 Task: For heading Calibri with Bold.  font size for heading24,  'Change the font style of data to'Bell MT.  and font size to 16,  Change the alignment of both headline & data to Align middle & Align Center.  In the sheet   Excelerate Sales book
Action: Mouse moved to (86, 200)
Screenshot: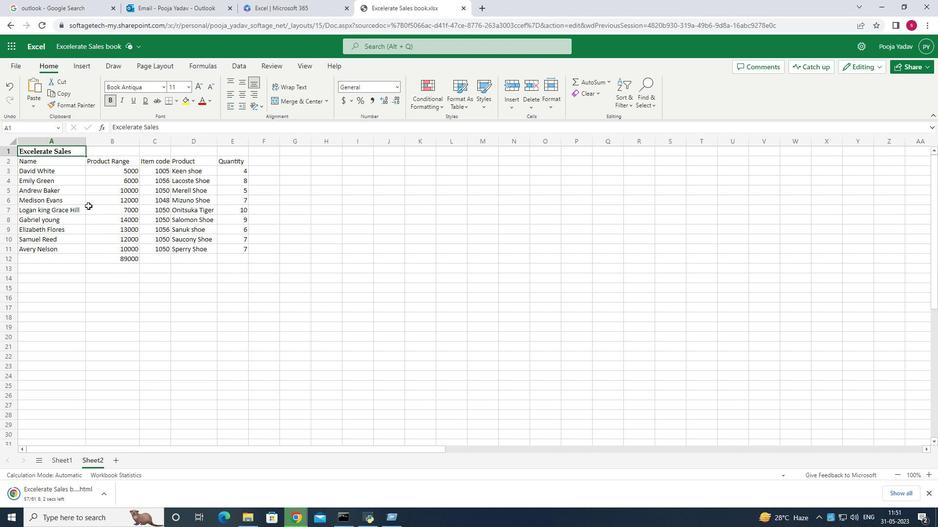 
Action: Mouse pressed left at (86, 200)
Screenshot: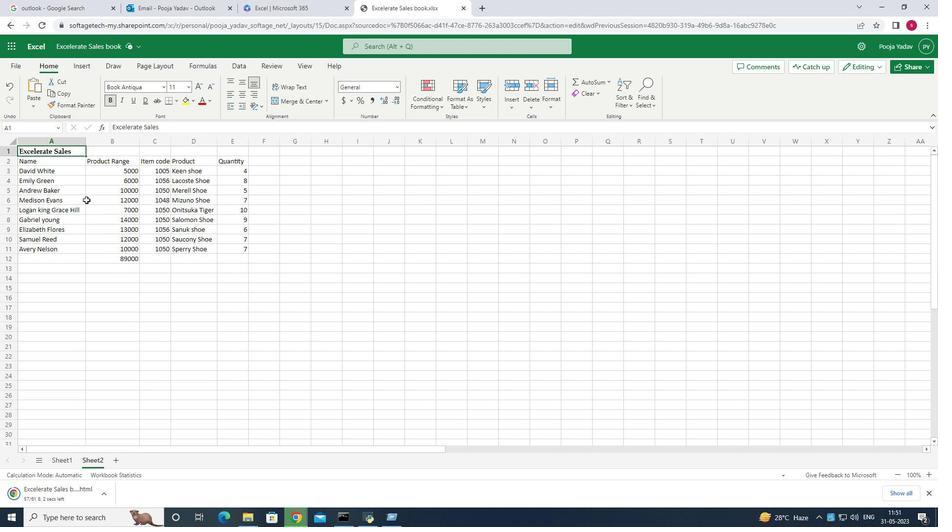 
Action: Mouse moved to (62, 154)
Screenshot: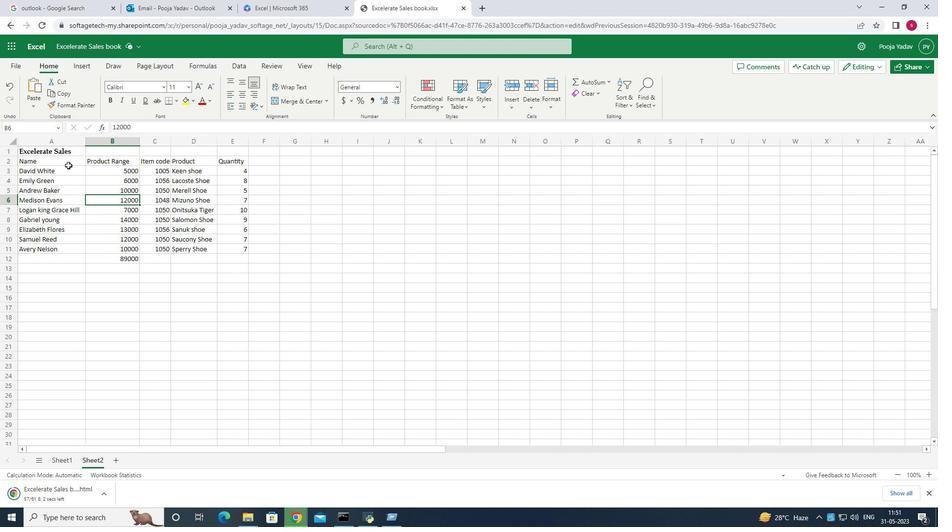 
Action: Mouse pressed left at (62, 154)
Screenshot: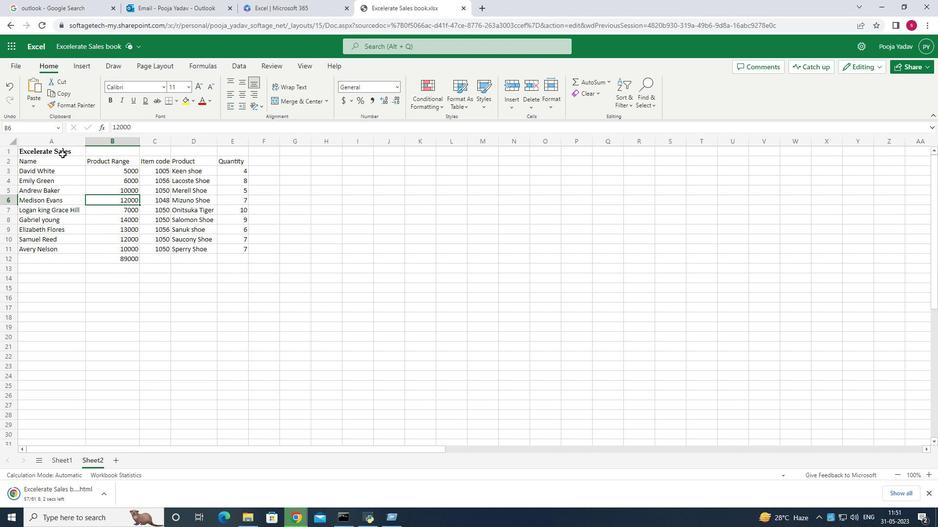 
Action: Mouse moved to (163, 87)
Screenshot: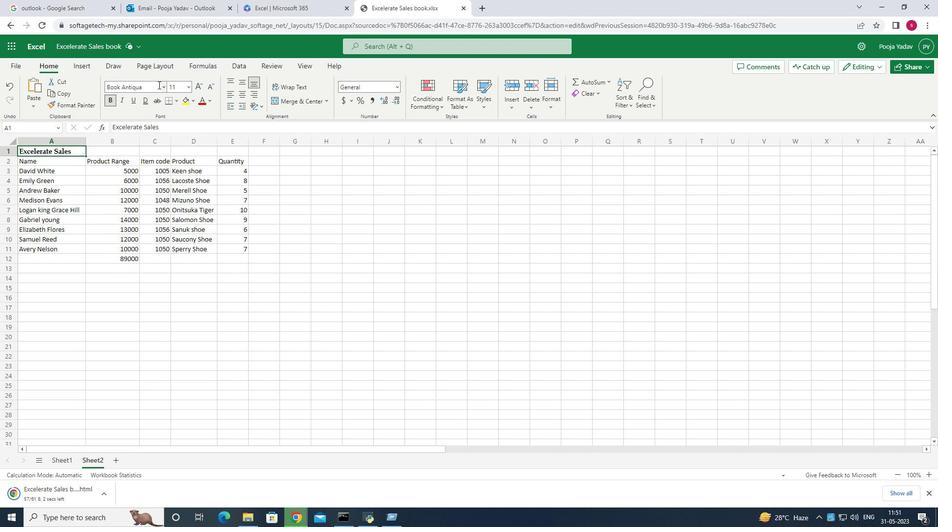 
Action: Mouse pressed left at (163, 87)
Screenshot: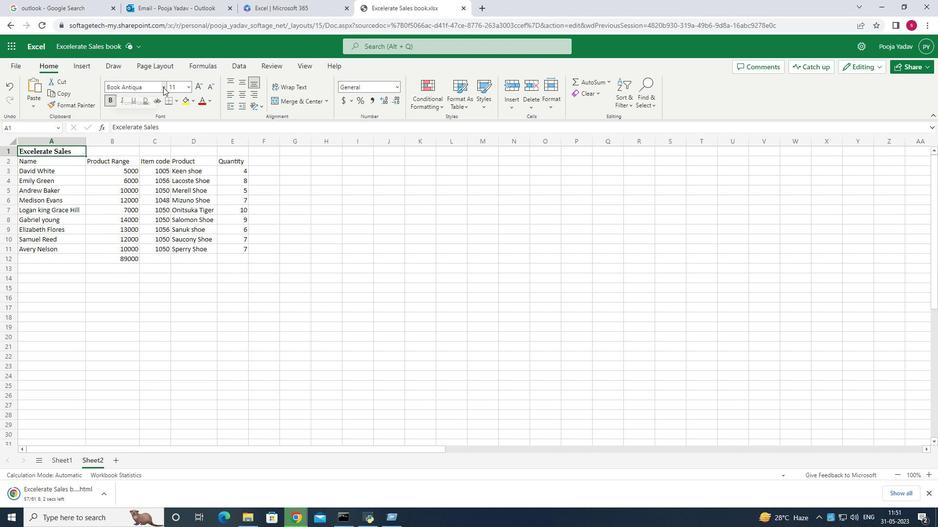 
Action: Mouse moved to (148, 183)
Screenshot: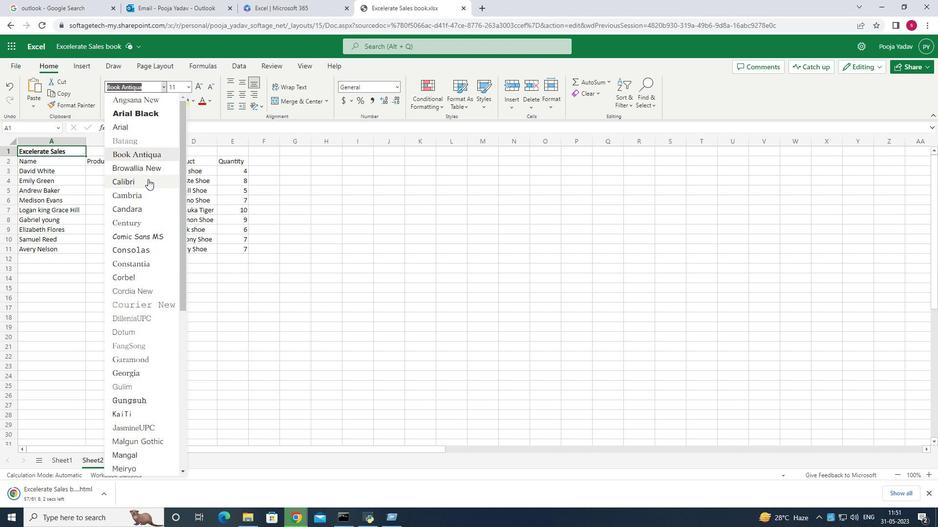 
Action: Mouse pressed left at (148, 183)
Screenshot: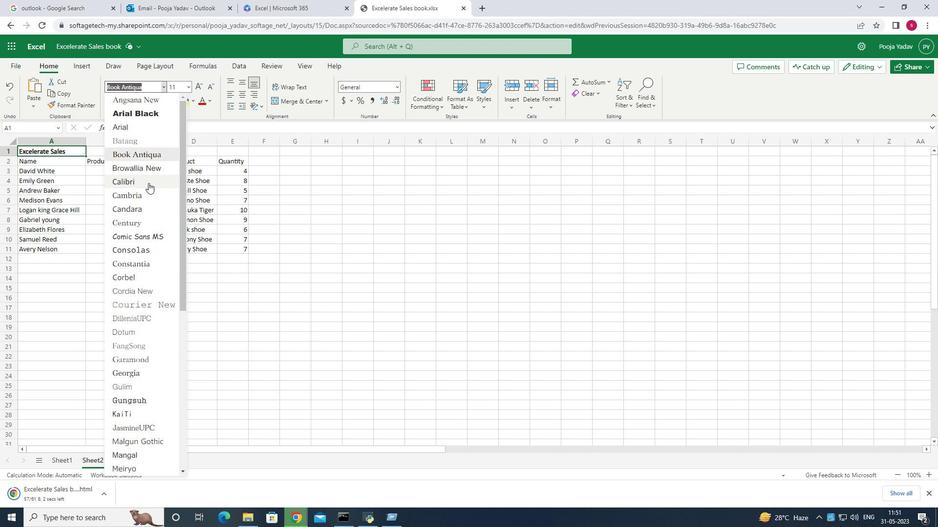 
Action: Mouse moved to (161, 86)
Screenshot: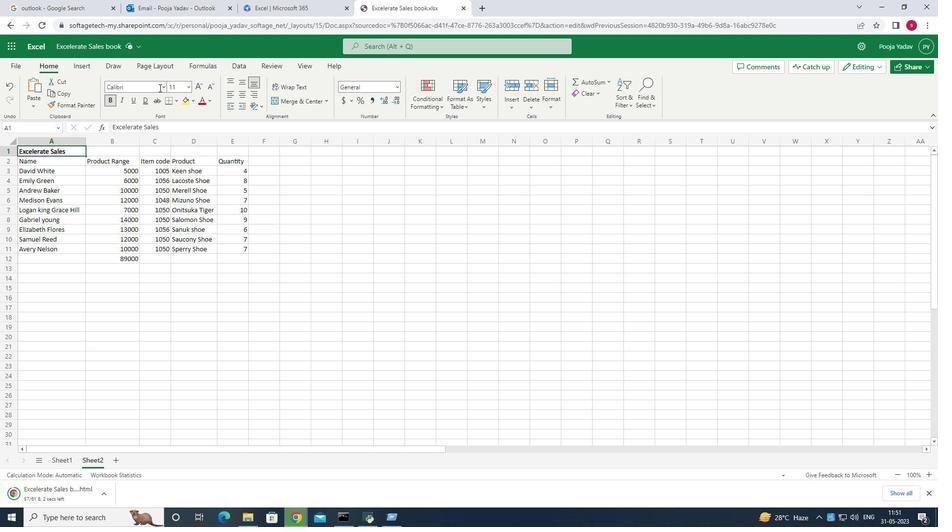 
Action: Mouse pressed left at (161, 86)
Screenshot: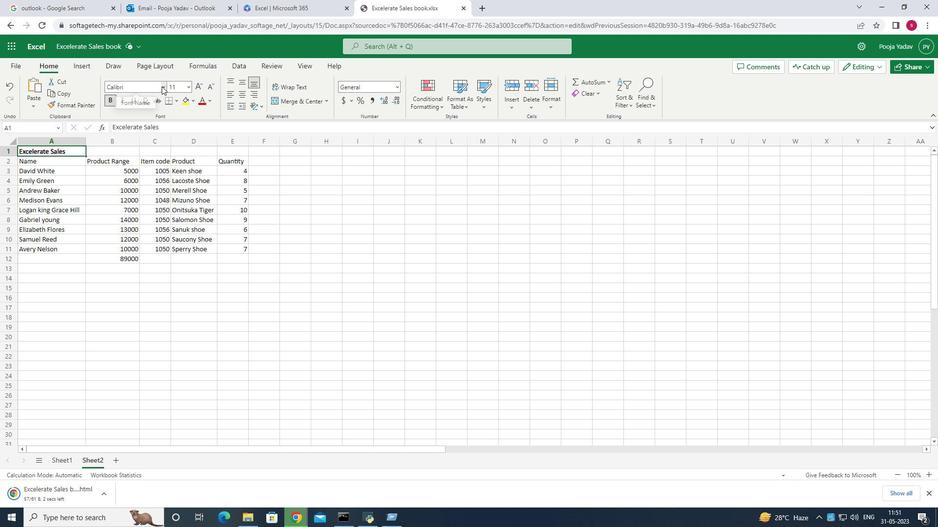 
Action: Mouse moved to (151, 177)
Screenshot: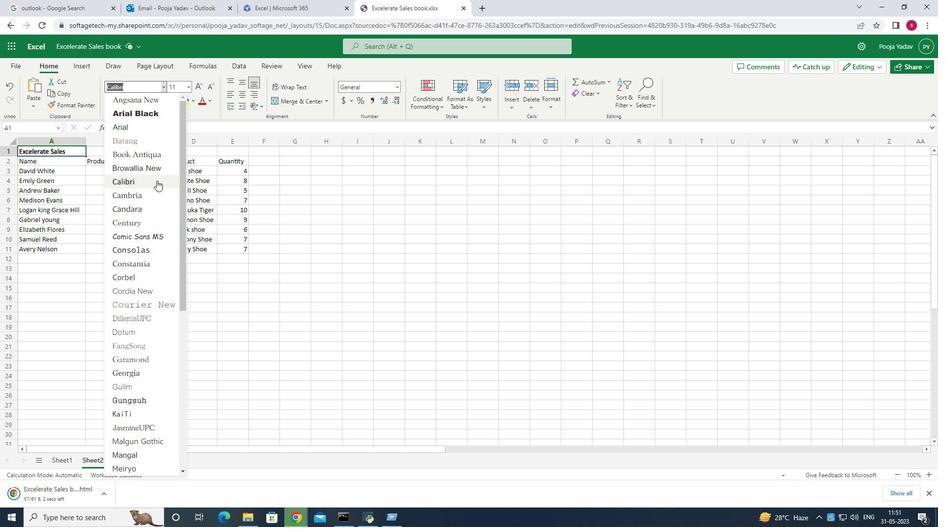 
Action: Mouse pressed left at (151, 177)
Screenshot: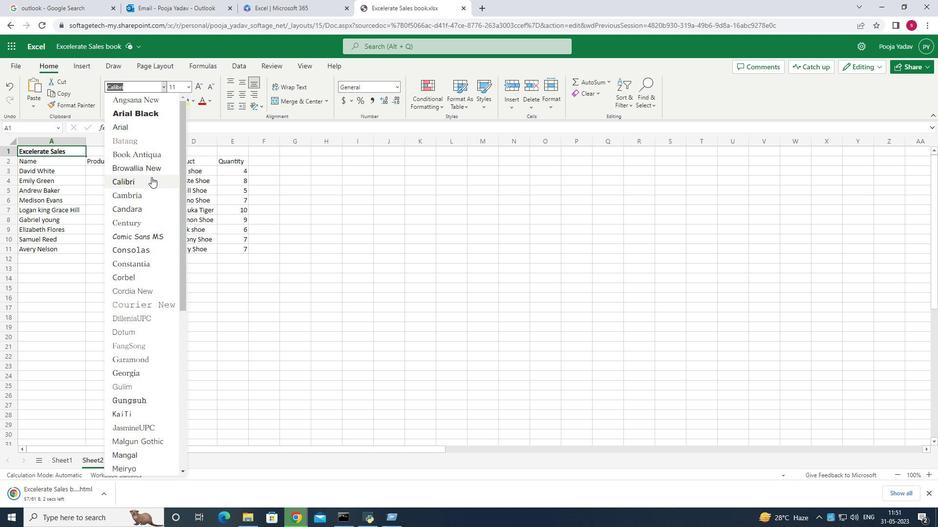 
Action: Mouse pressed left at (151, 177)
Screenshot: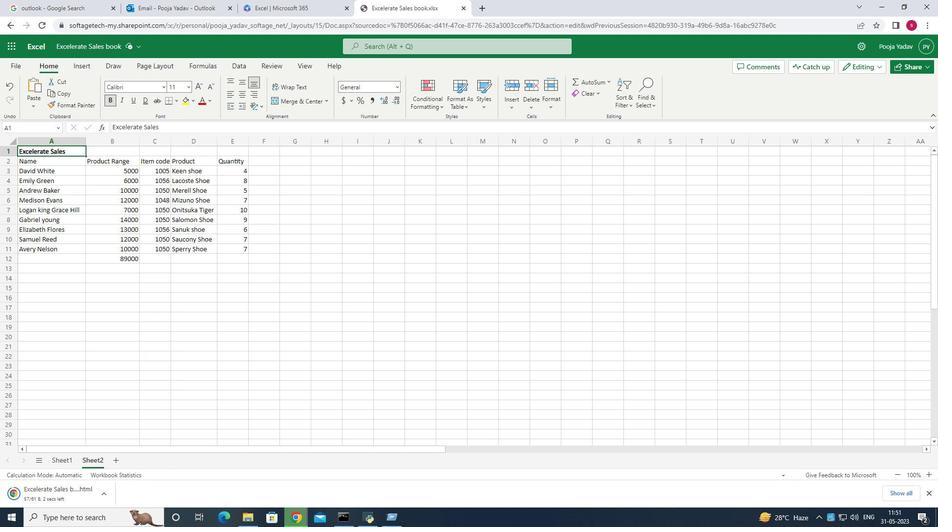 
Action: Mouse moved to (57, 162)
Screenshot: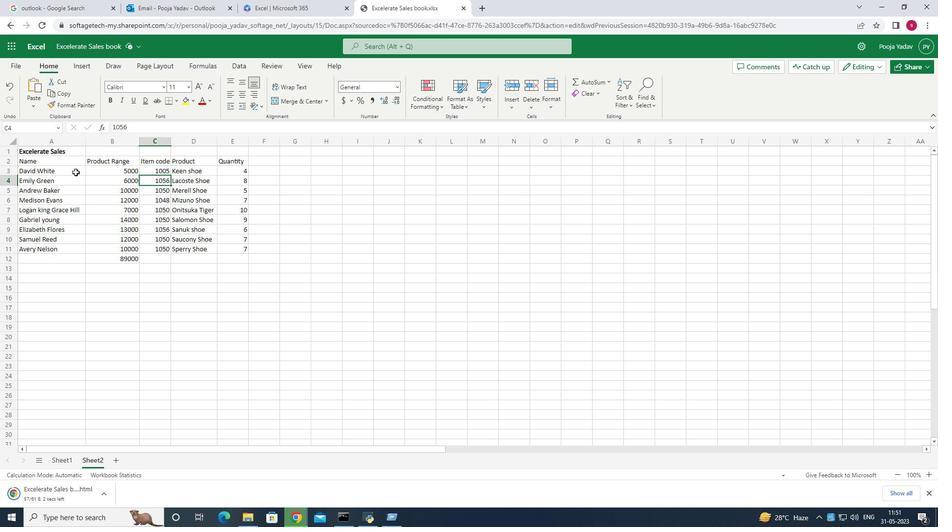 
Action: Mouse pressed left at (57, 162)
Screenshot: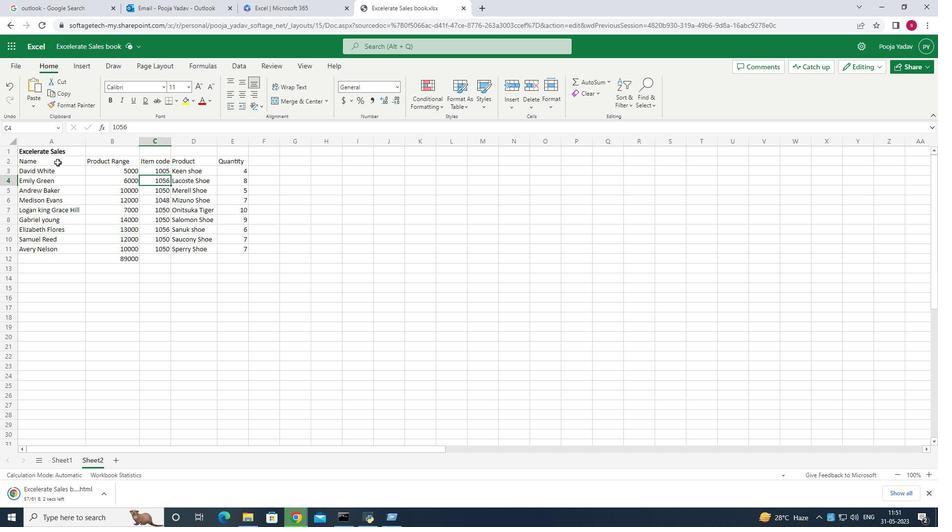 
Action: Mouse moved to (55, 165)
Screenshot: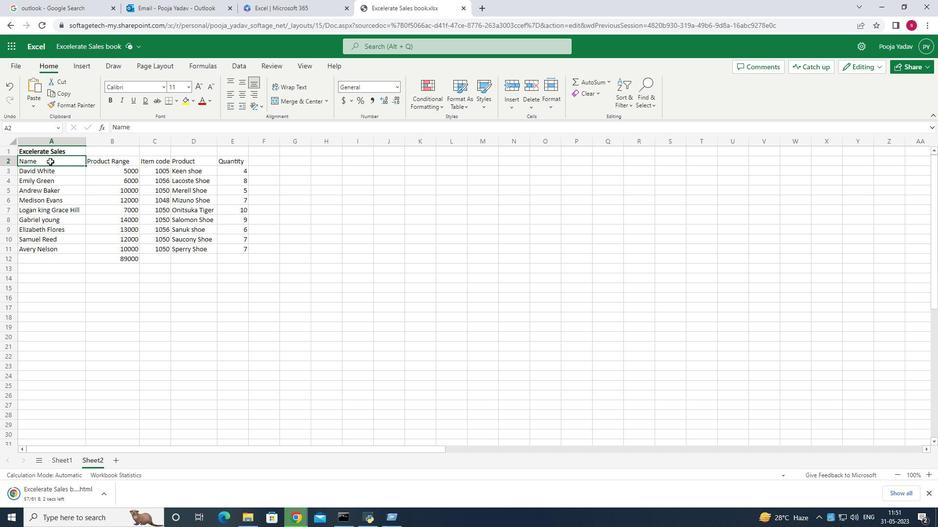 
Action: Mouse pressed left at (55, 165)
Screenshot: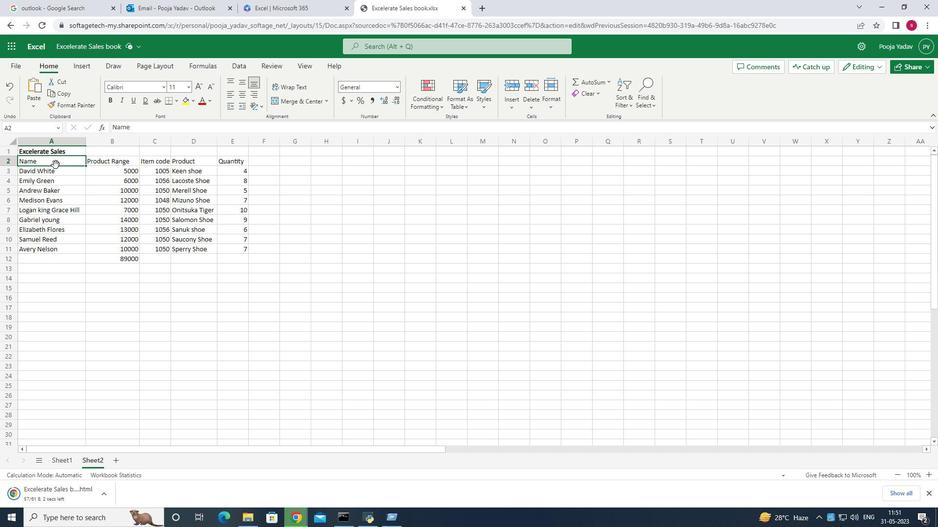 
Action: Mouse moved to (64, 148)
Screenshot: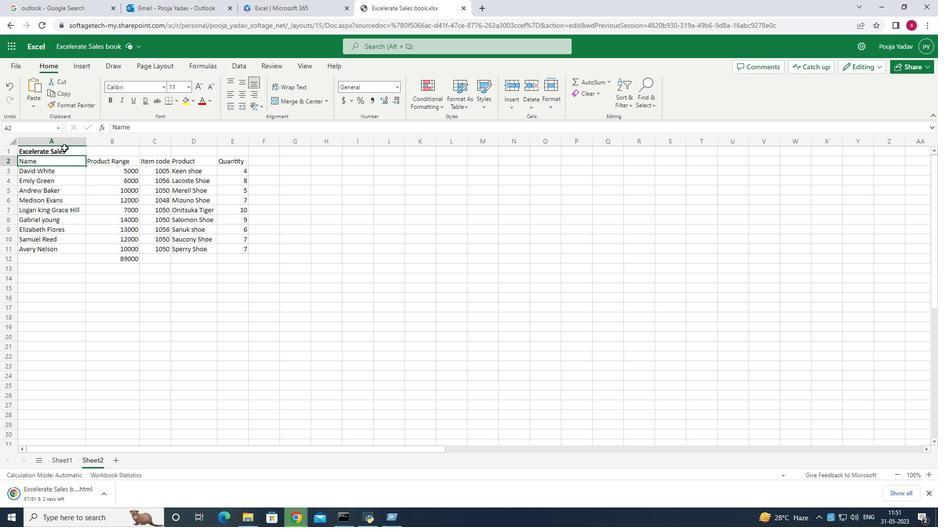 
Action: Mouse pressed left at (64, 148)
Screenshot: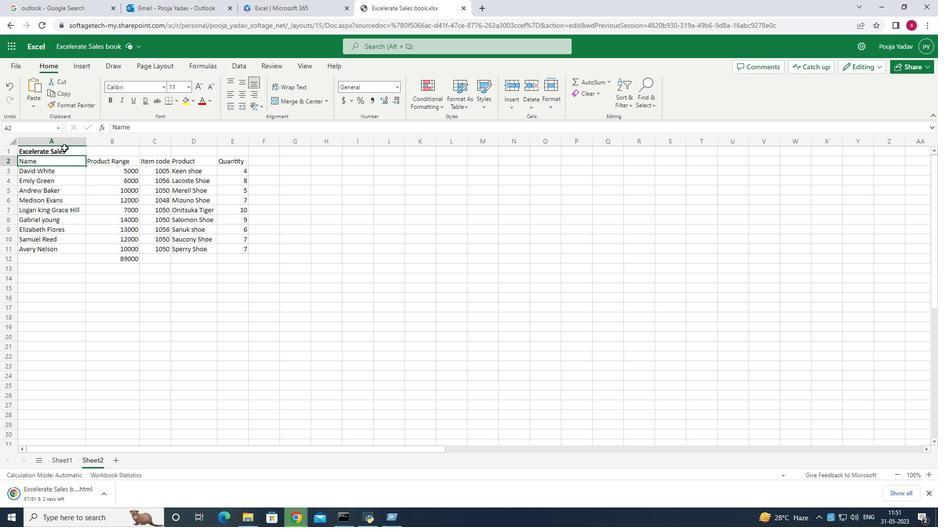 
Action: Mouse moved to (188, 89)
Screenshot: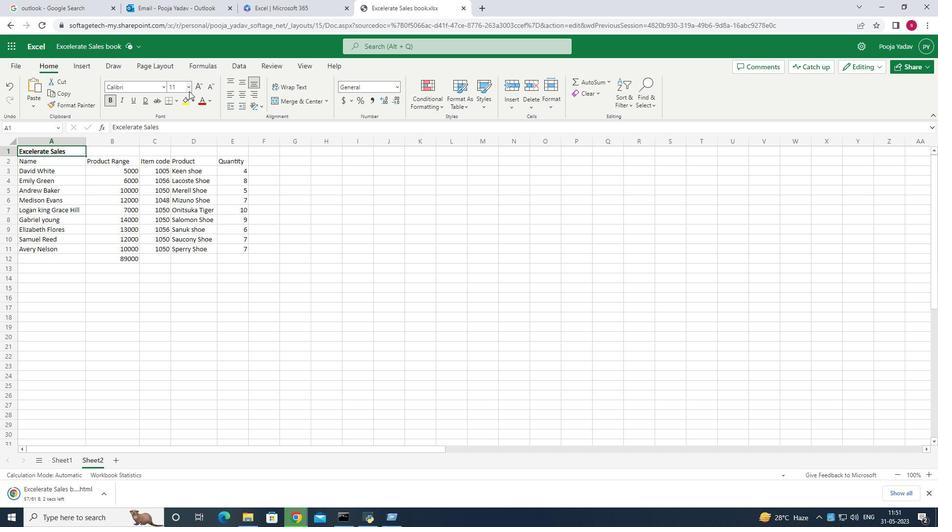 
Action: Mouse pressed left at (188, 89)
Screenshot: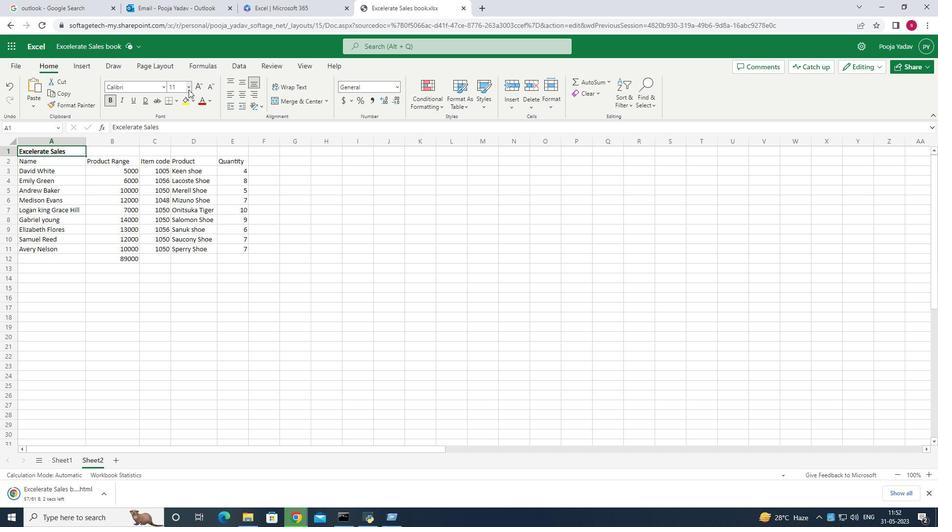 
Action: Mouse moved to (178, 218)
Screenshot: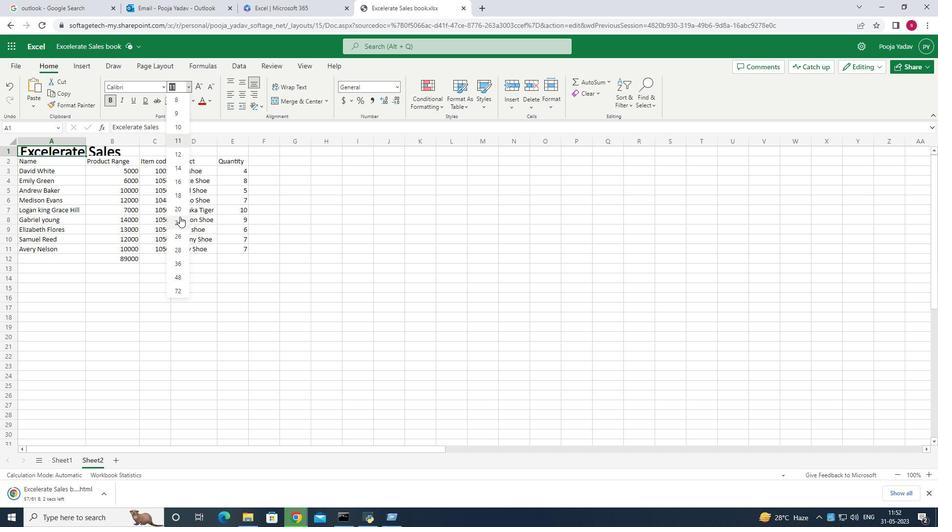 
Action: Mouse pressed left at (178, 218)
Screenshot: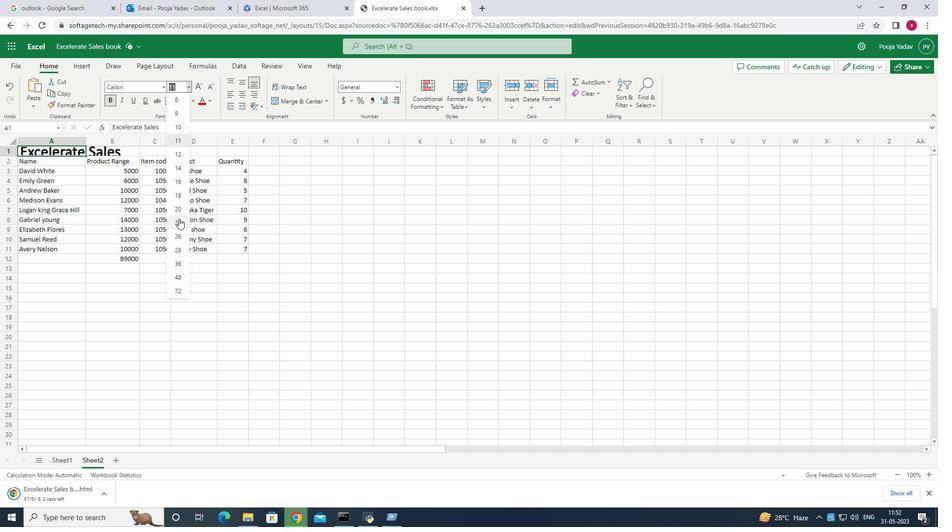 
Action: Mouse moved to (238, 92)
Screenshot: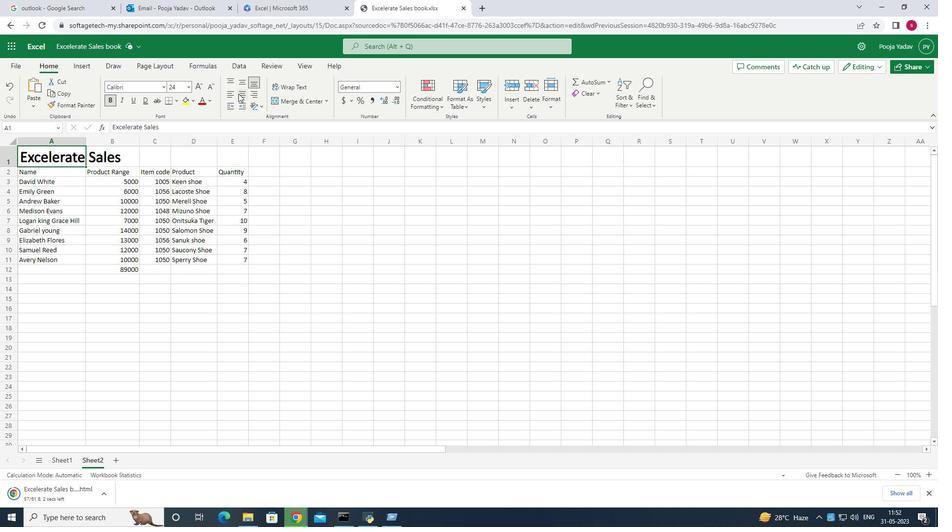 
Action: Mouse pressed left at (238, 92)
Screenshot: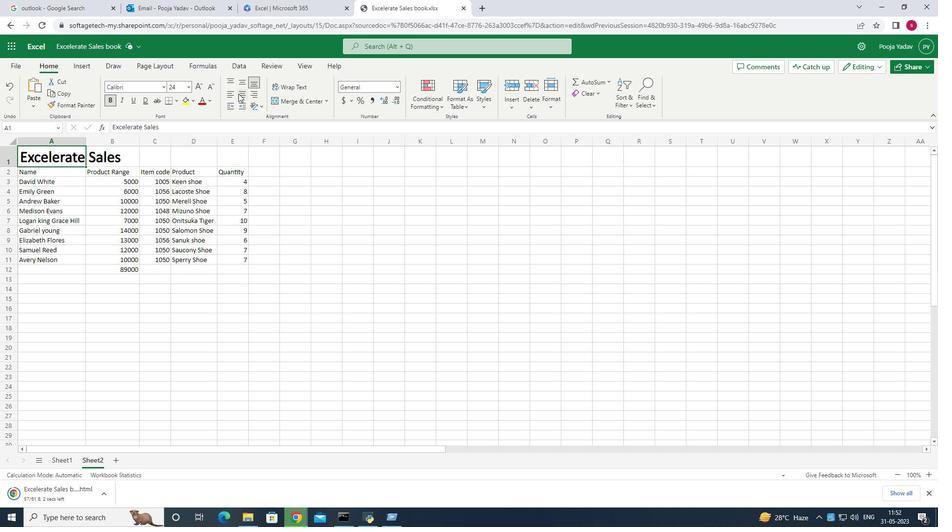 
Action: Mouse moved to (226, 94)
Screenshot: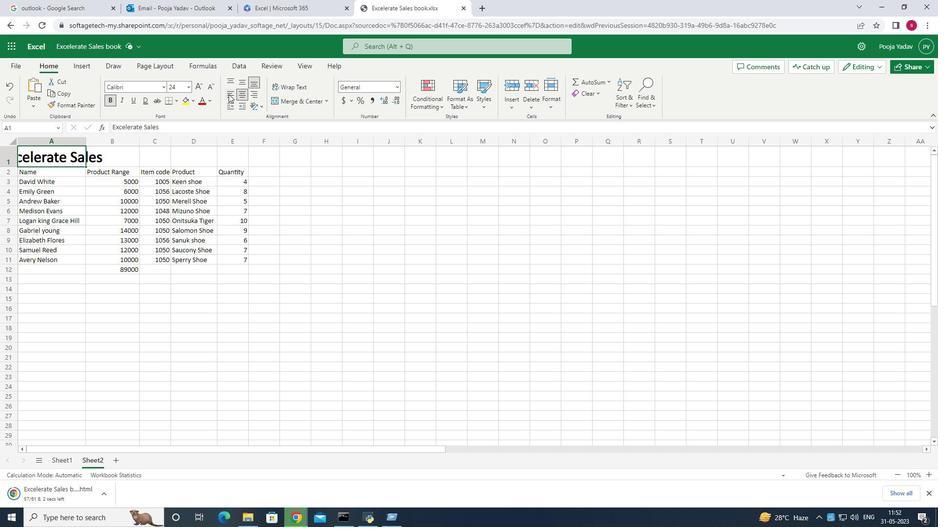 
Action: Mouse pressed left at (226, 94)
Screenshot: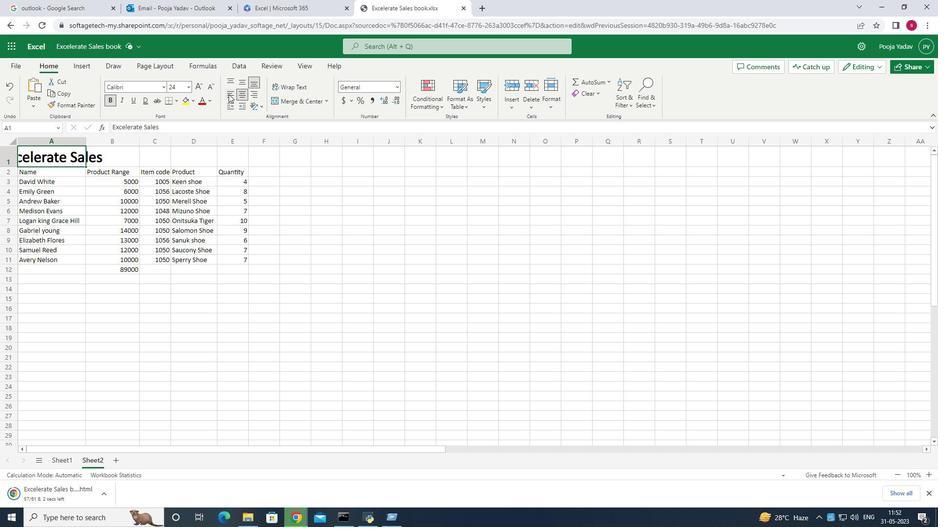 
Action: Mouse moved to (229, 106)
Screenshot: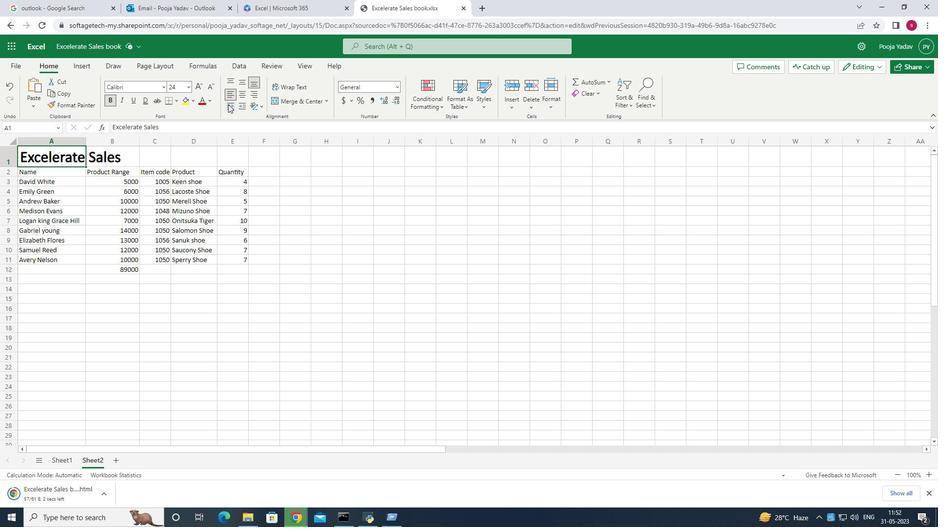 
Action: Mouse pressed left at (229, 106)
Screenshot: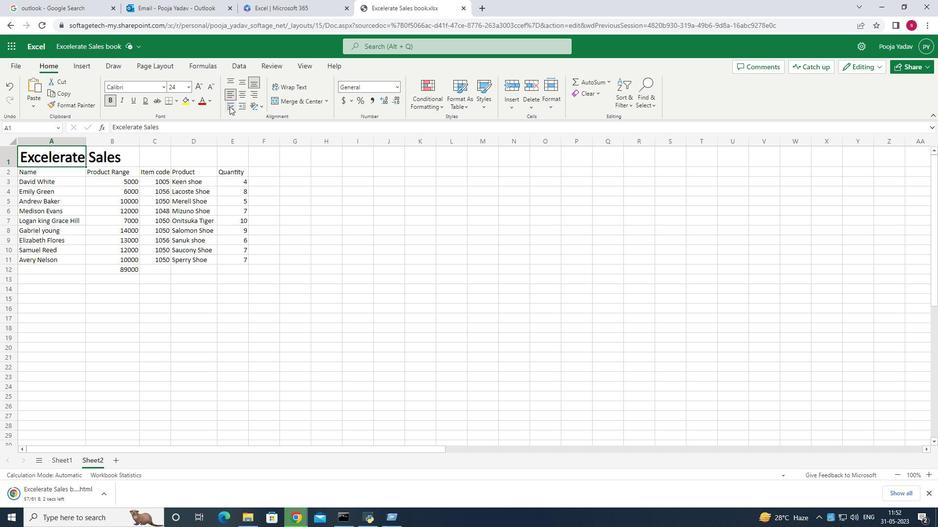 
Action: Mouse moved to (55, 173)
Screenshot: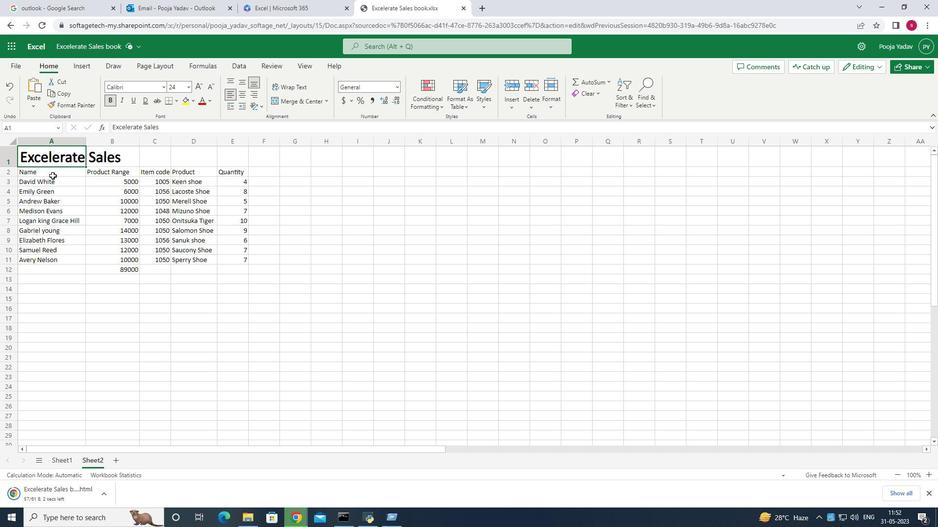
Action: Mouse pressed left at (55, 173)
Screenshot: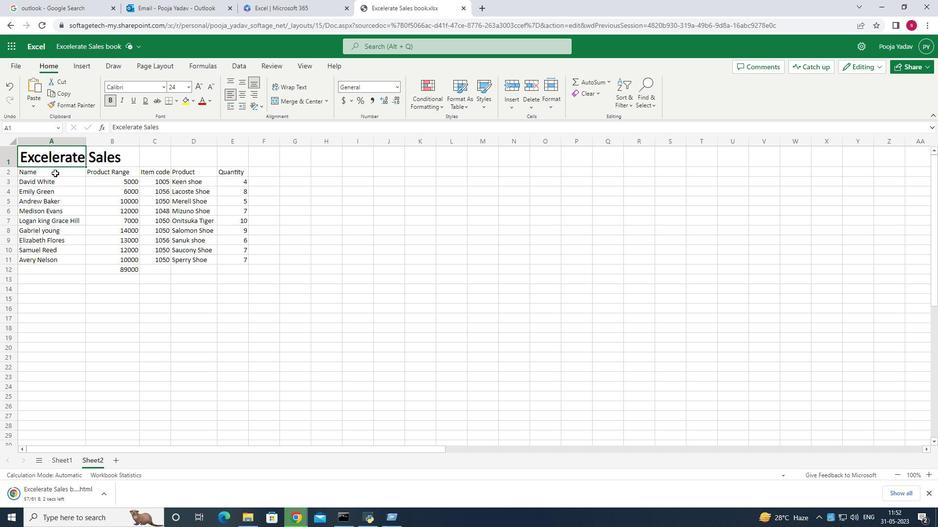 
Action: Mouse moved to (162, 88)
Screenshot: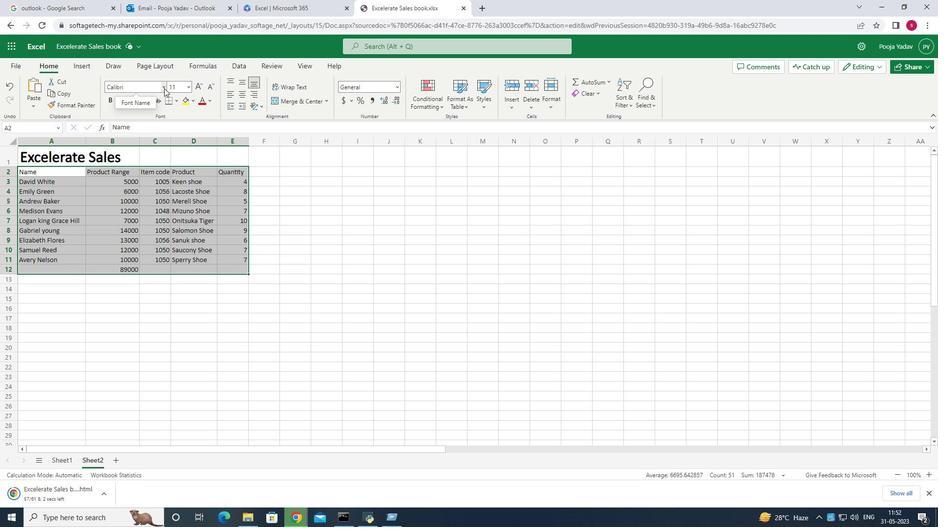 
Action: Mouse pressed left at (162, 88)
Screenshot: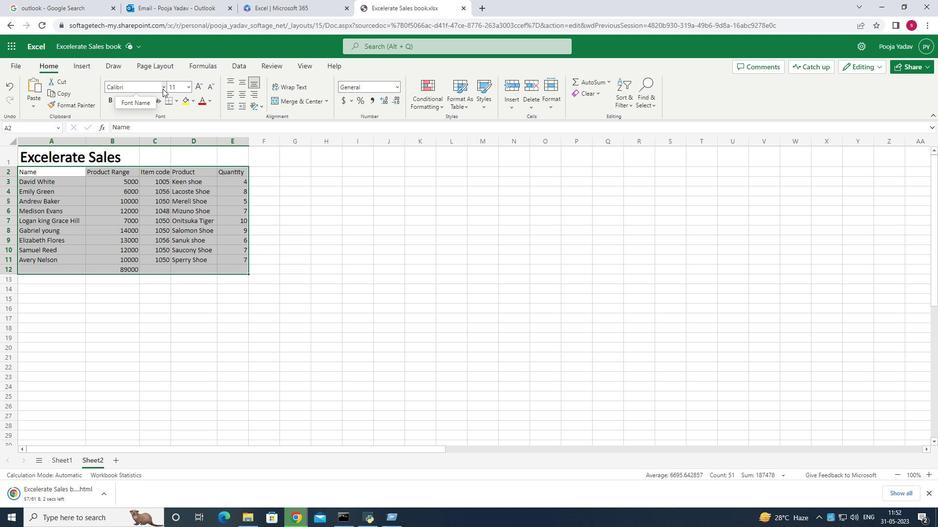 
Action: Mouse moved to (187, 90)
Screenshot: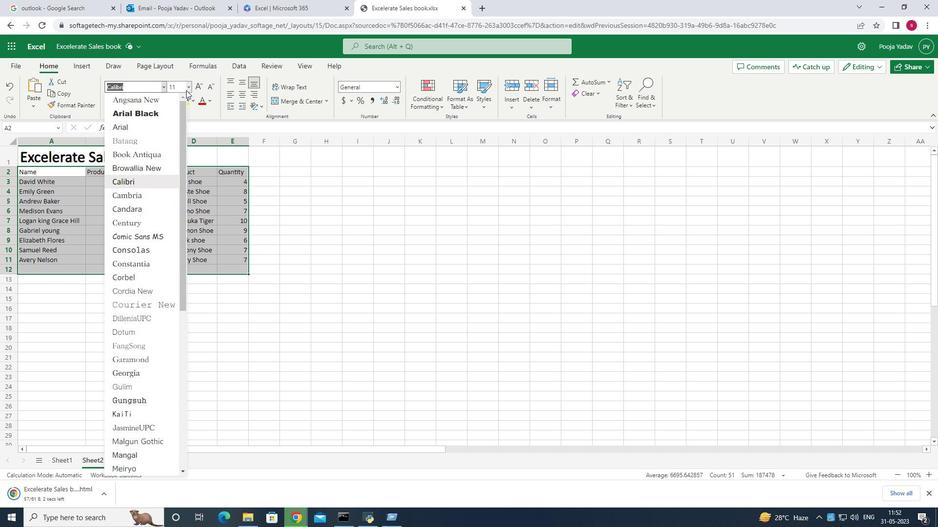 
Action: Mouse pressed left at (187, 90)
Screenshot: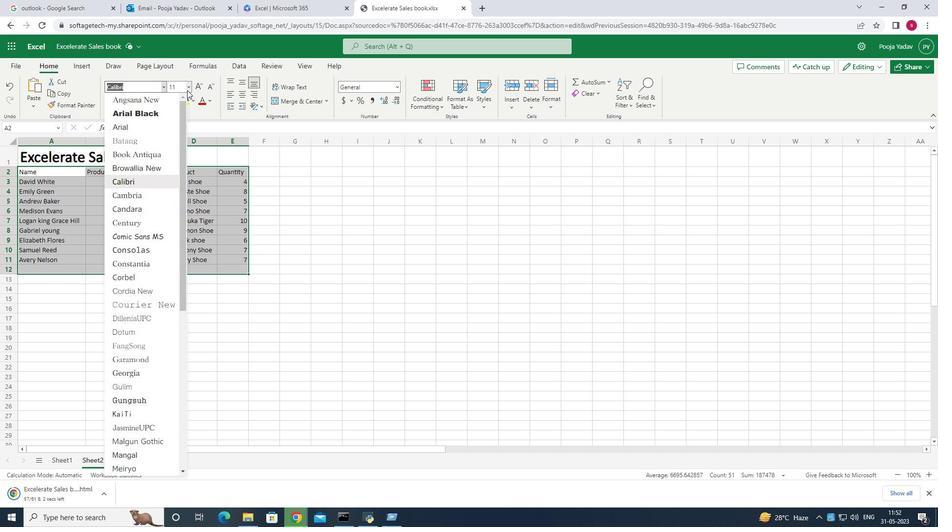 
Action: Mouse moved to (182, 176)
Screenshot: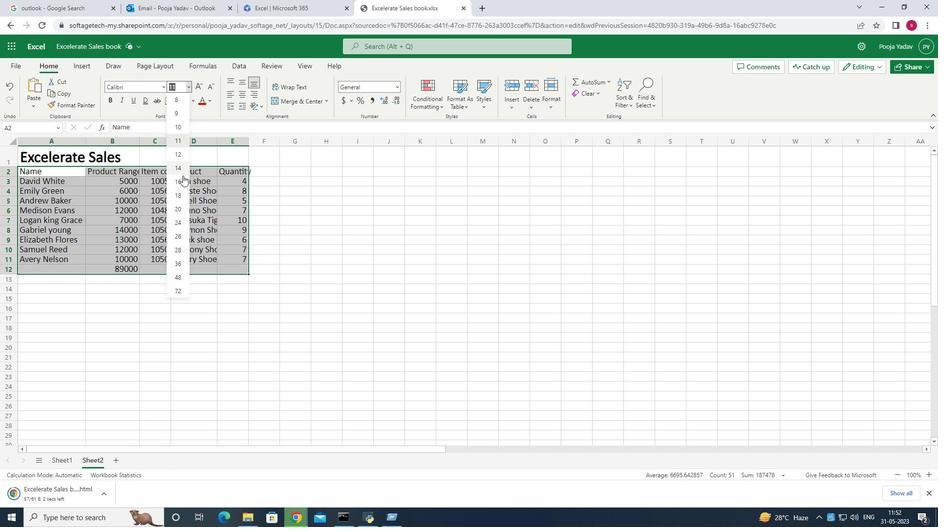 
Action: Mouse pressed left at (182, 176)
Screenshot: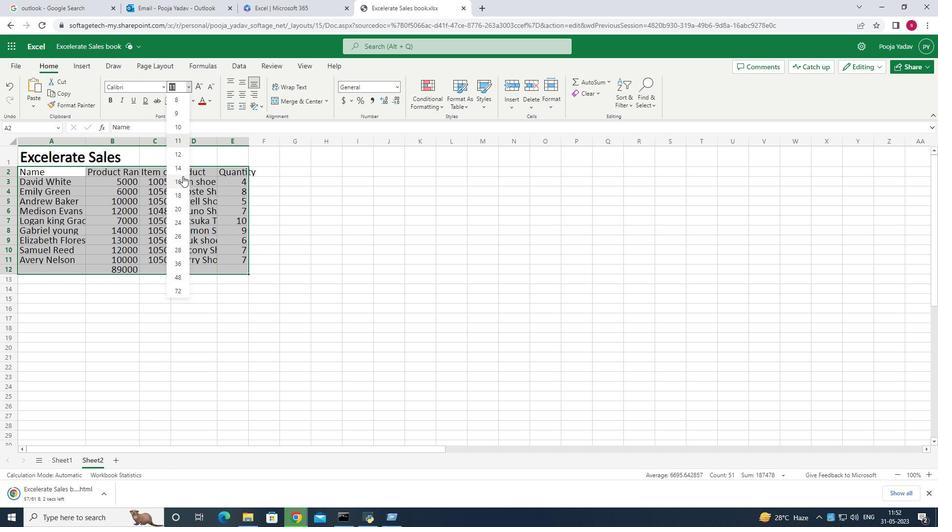 
Action: Mouse moved to (53, 157)
Screenshot: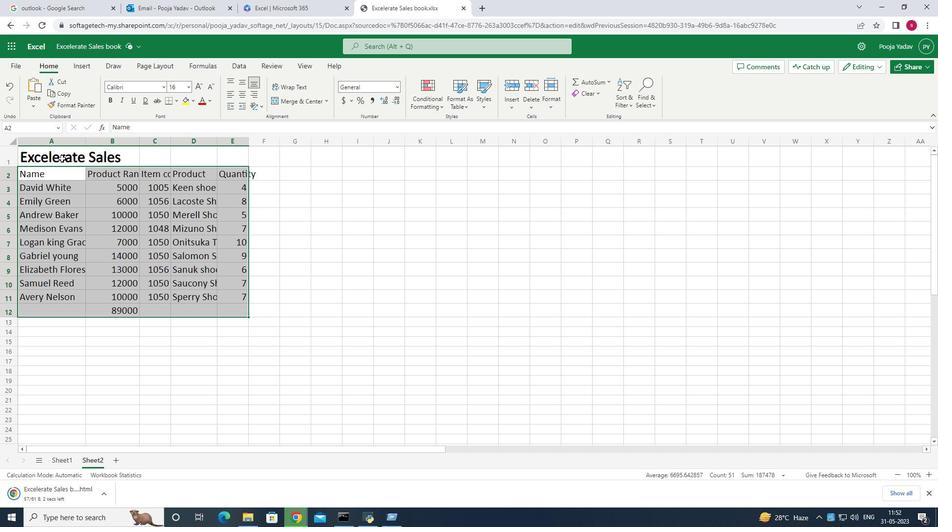 
Action: Mouse pressed left at (53, 157)
Screenshot: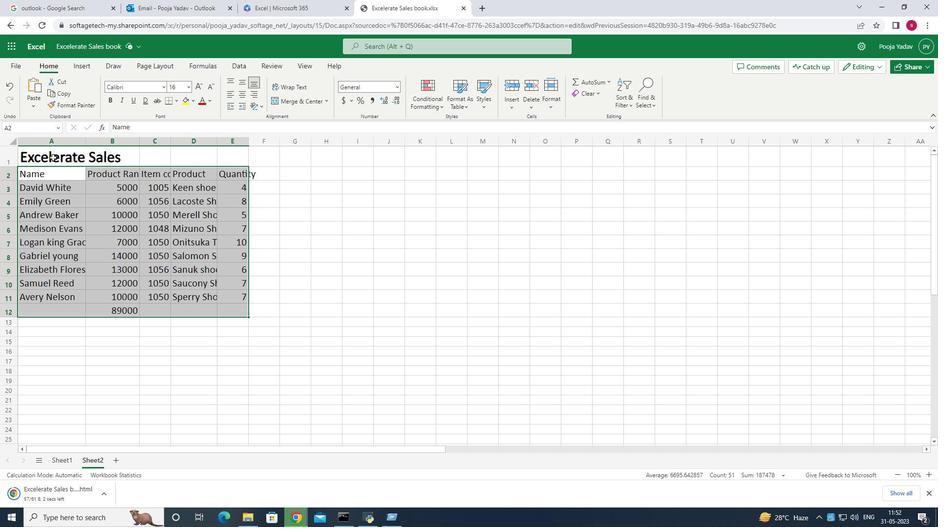 
Action: Mouse pressed left at (53, 157)
Screenshot: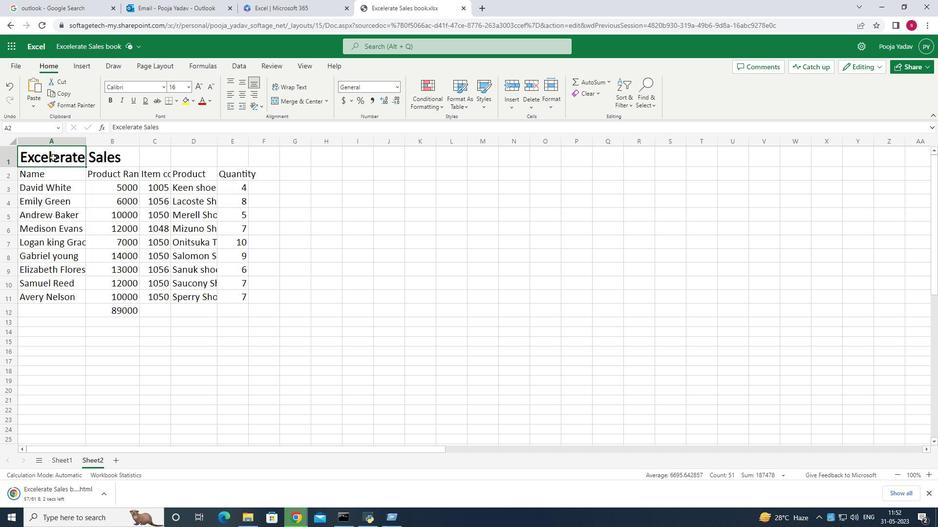 
Action: Mouse moved to (335, 172)
Screenshot: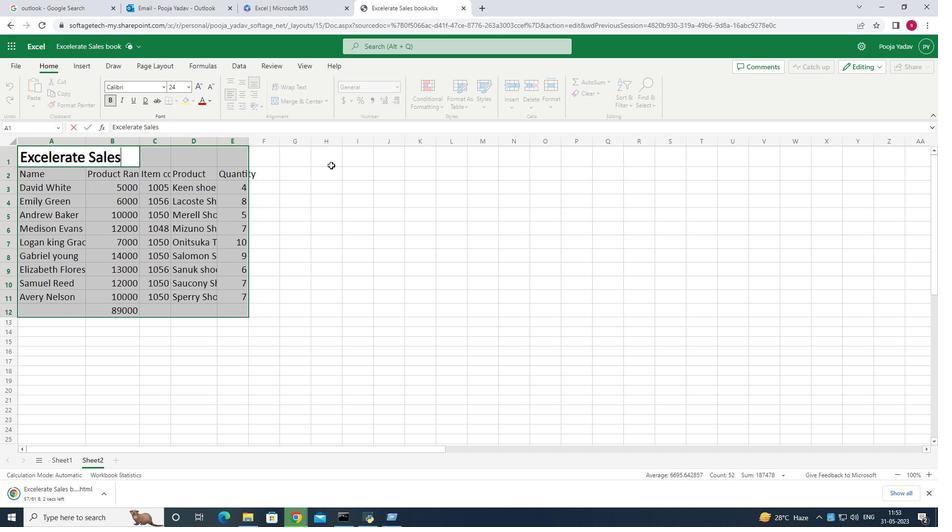 
Action: Mouse pressed left at (335, 172)
Screenshot: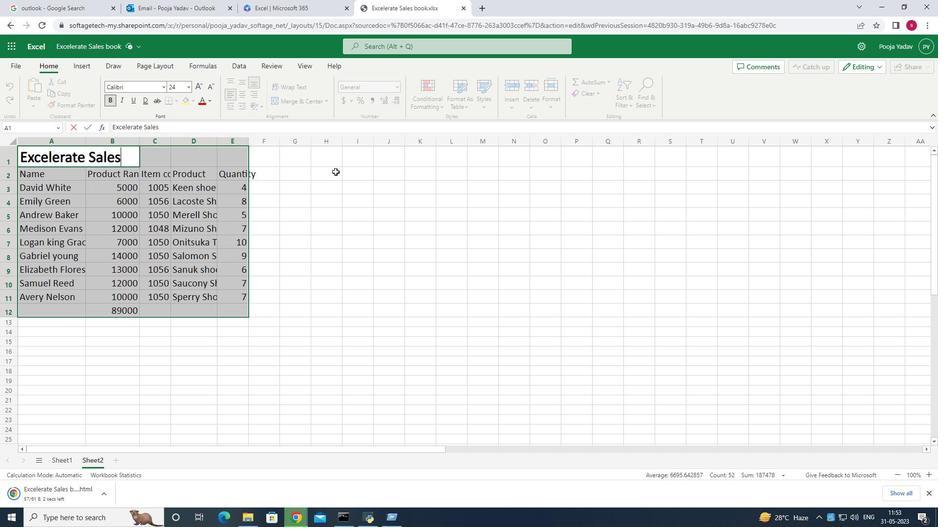 
Action: Mouse pressed left at (335, 172)
Screenshot: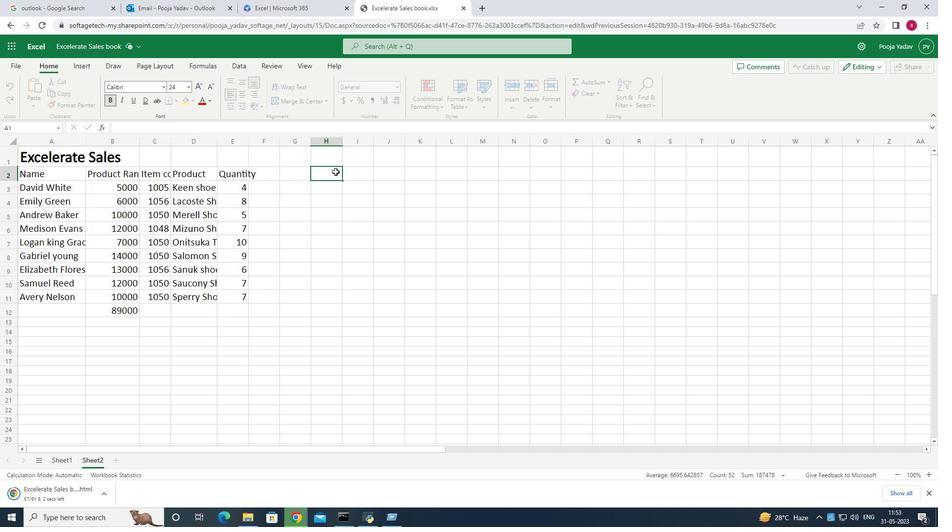 
Action: Mouse moved to (31, 173)
Screenshot: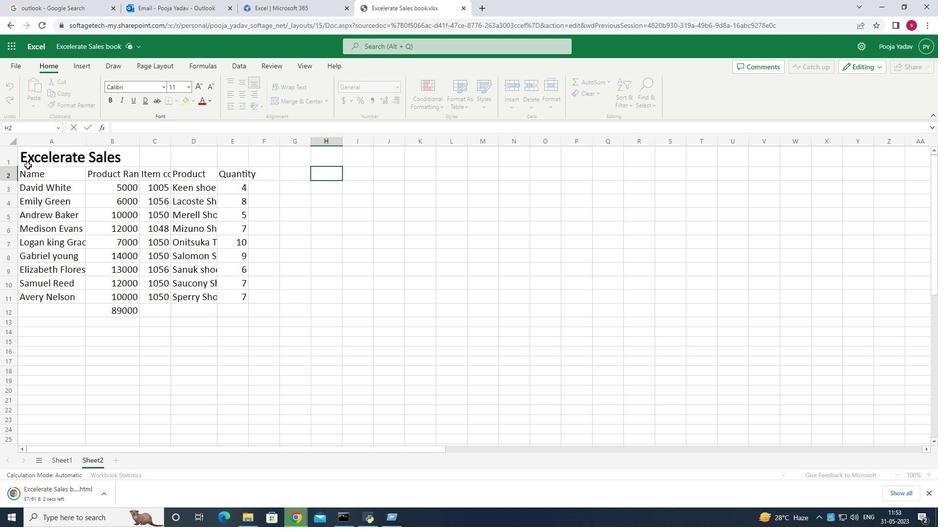 
Action: Mouse pressed left at (31, 173)
Screenshot: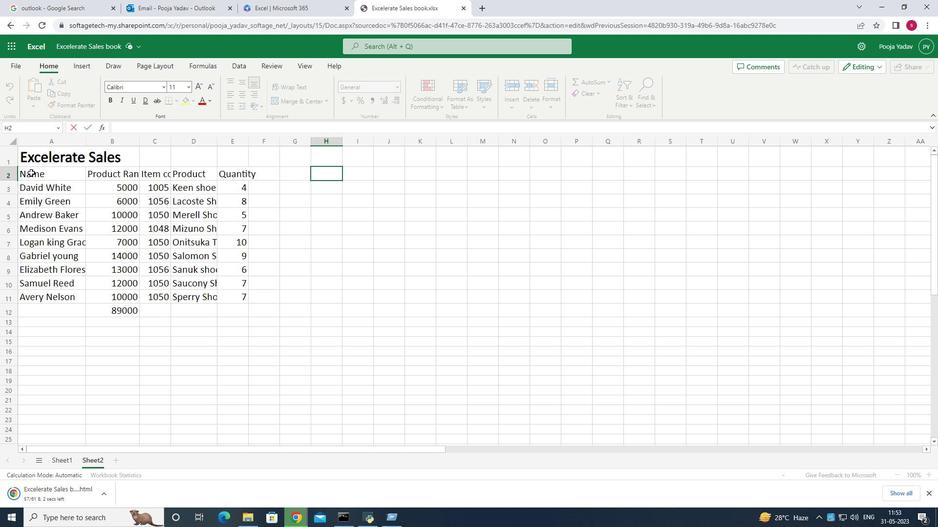 
Action: Mouse moved to (36, 169)
Screenshot: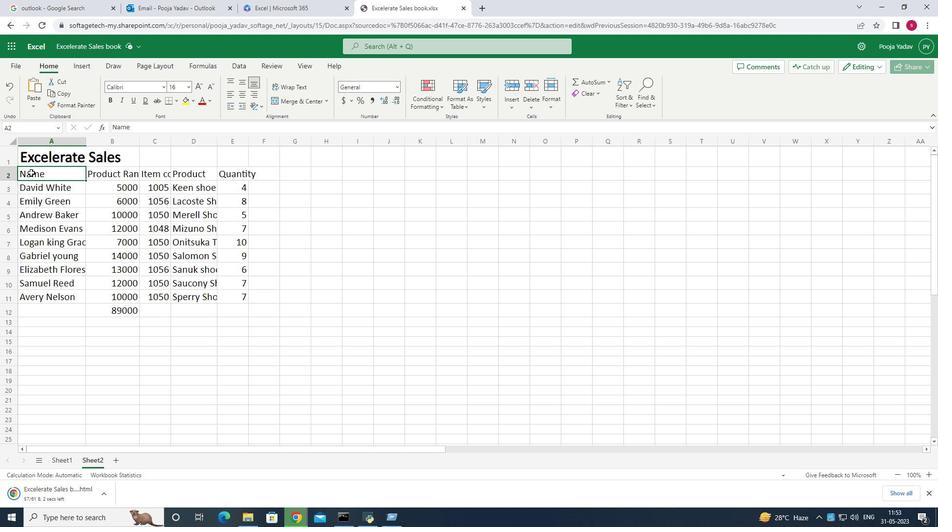 
Action: Mouse pressed left at (36, 169)
Screenshot: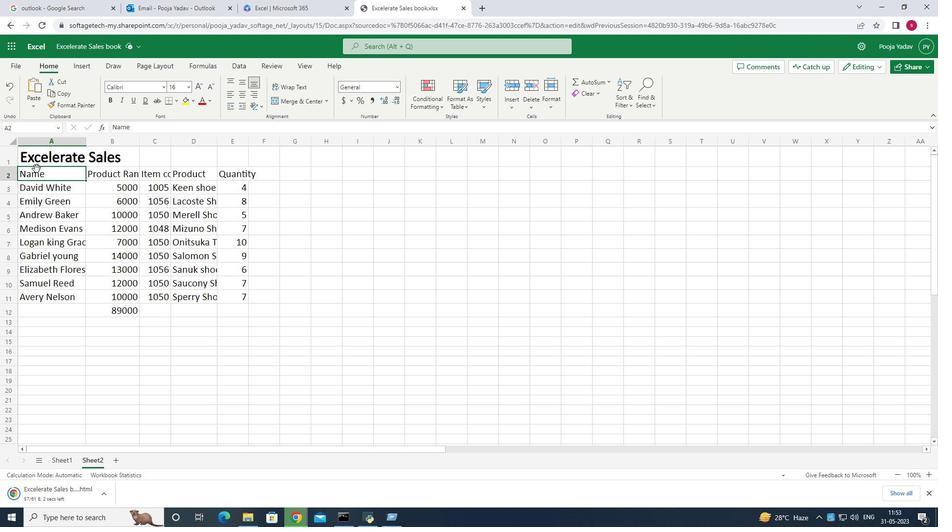 
Action: Mouse moved to (22, 157)
Screenshot: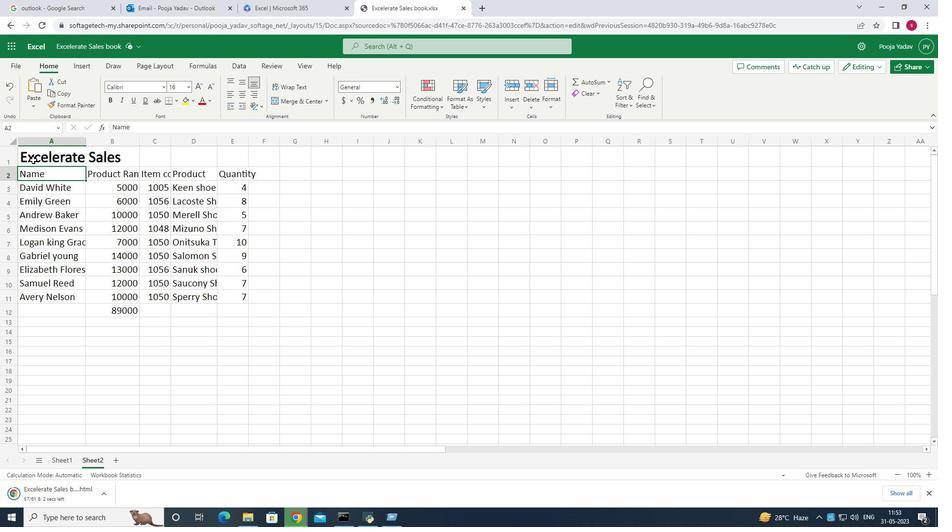 
Action: Mouse pressed left at (22, 157)
Screenshot: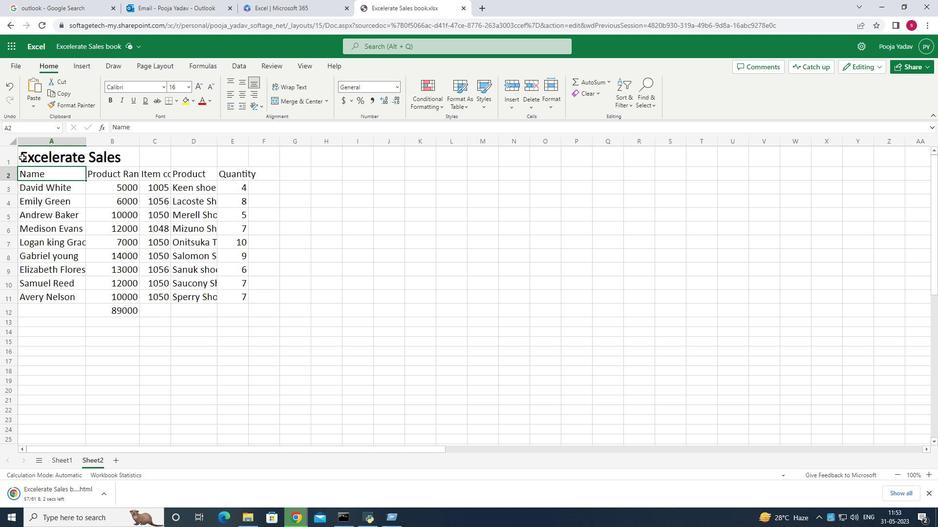 
Action: Mouse moved to (25, 151)
Screenshot: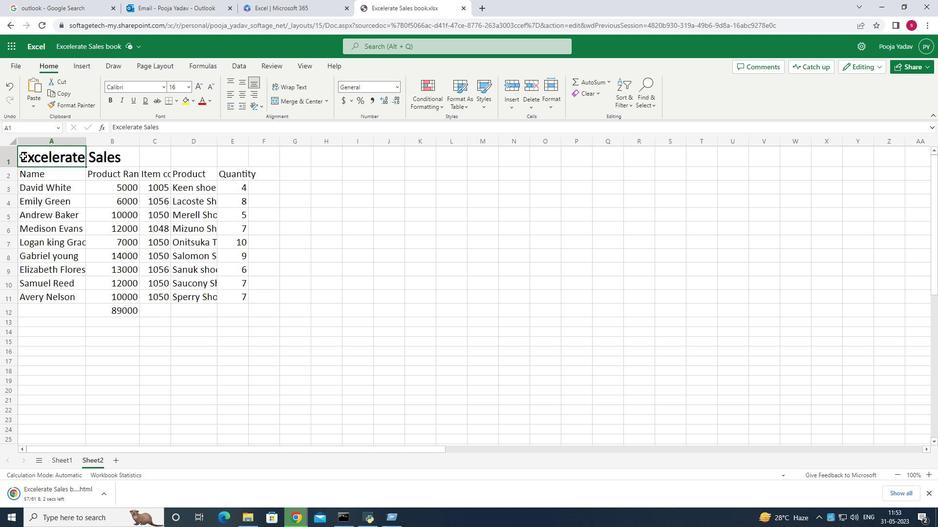
Action: Mouse pressed left at (25, 151)
Screenshot: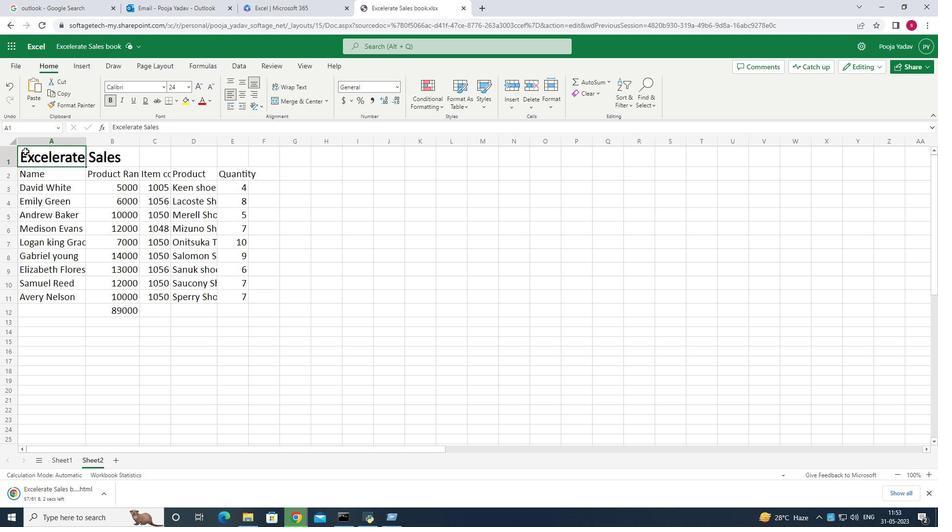 
Action: Mouse moved to (241, 95)
Screenshot: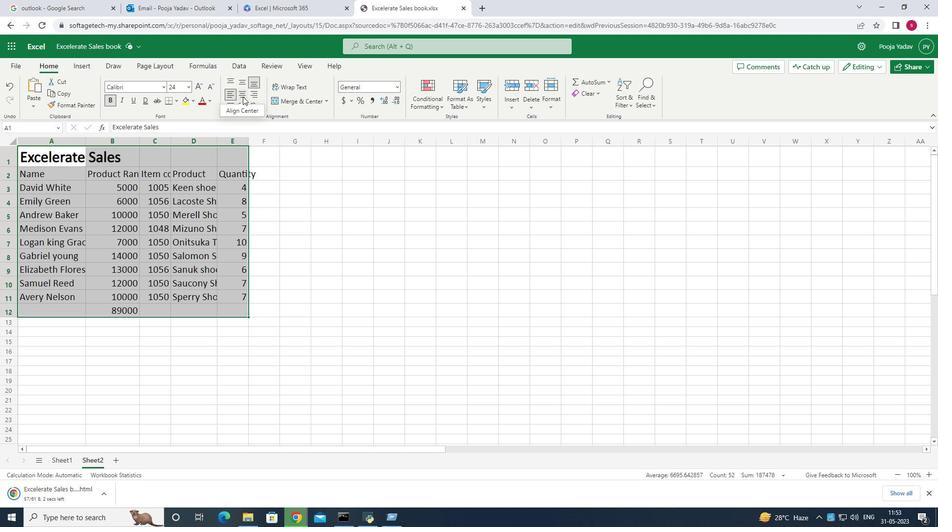 
Action: Mouse pressed left at (241, 95)
Screenshot: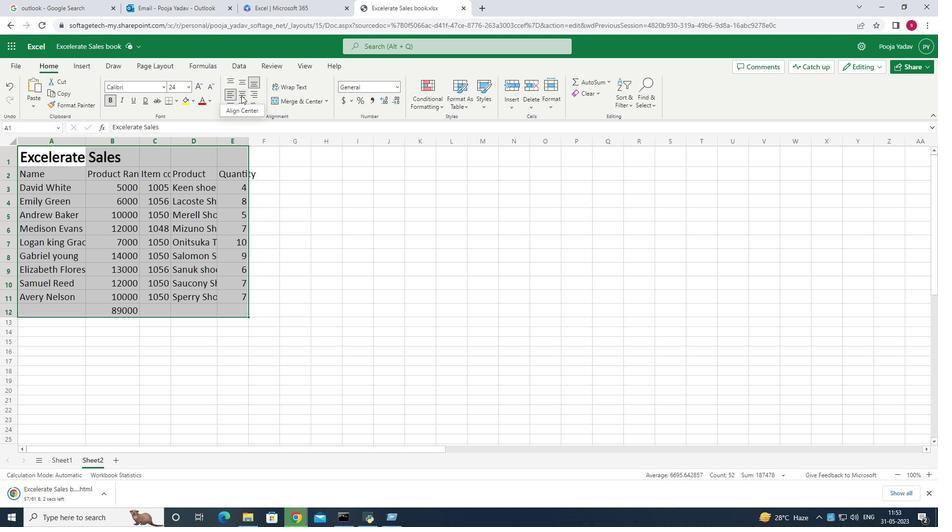 
Action: Mouse moved to (231, 95)
Screenshot: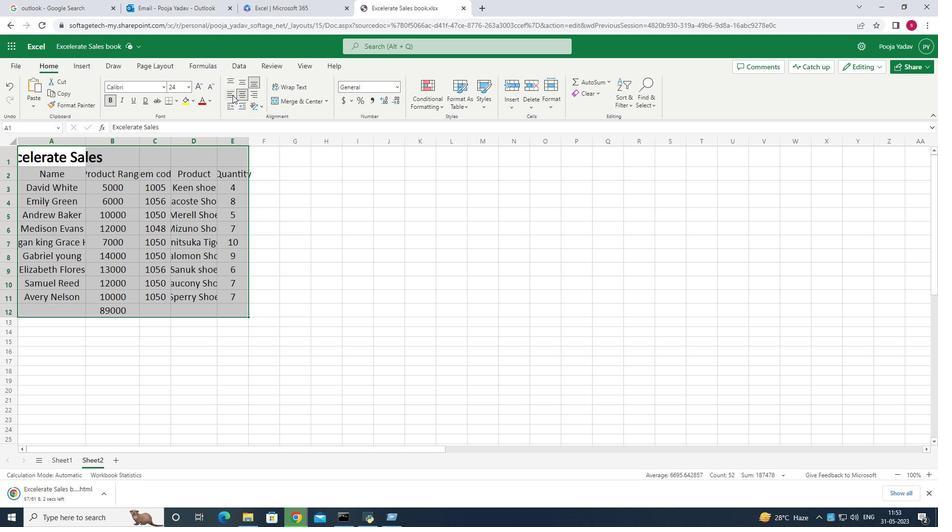 
Action: Mouse pressed left at (231, 95)
Screenshot: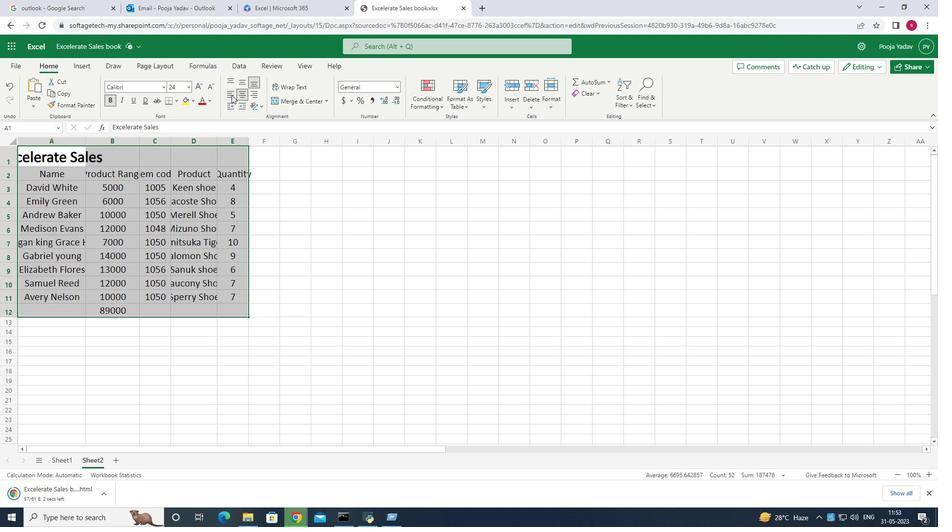 
Action: Mouse moved to (337, 314)
Screenshot: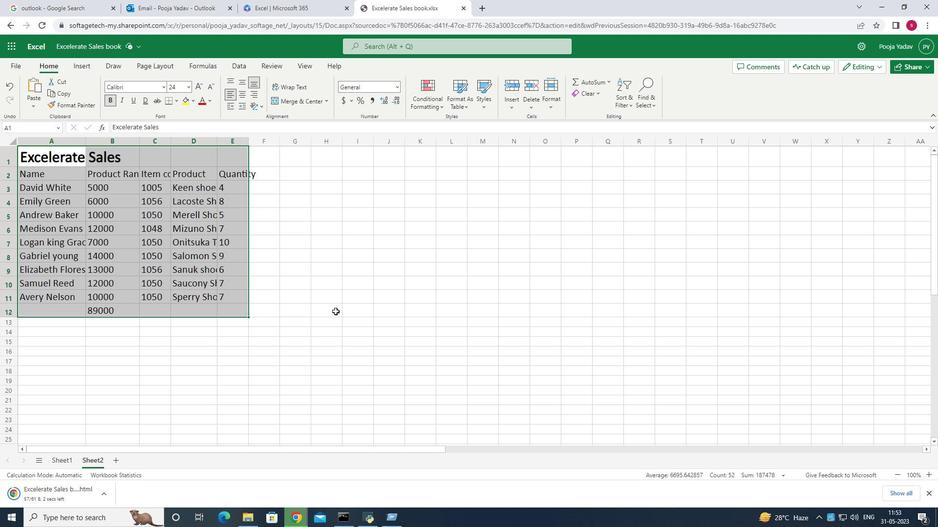 
Action: Mouse pressed left at (337, 314)
Screenshot: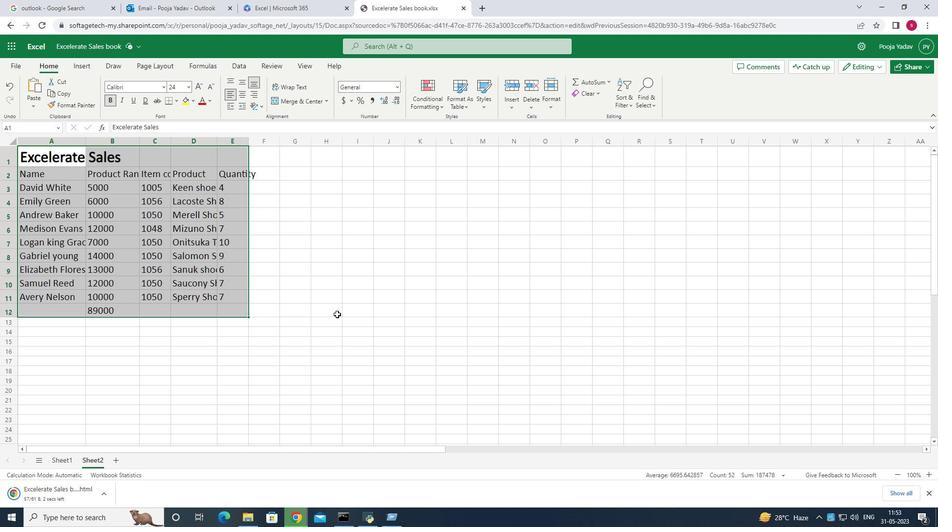 
Action: Mouse moved to (253, 145)
Screenshot: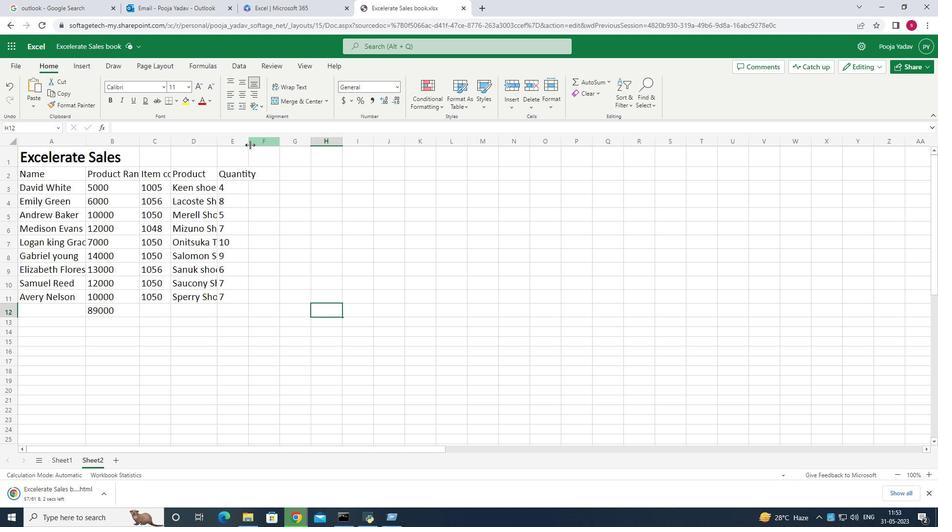 
Action: Mouse pressed left at (253, 145)
Screenshot: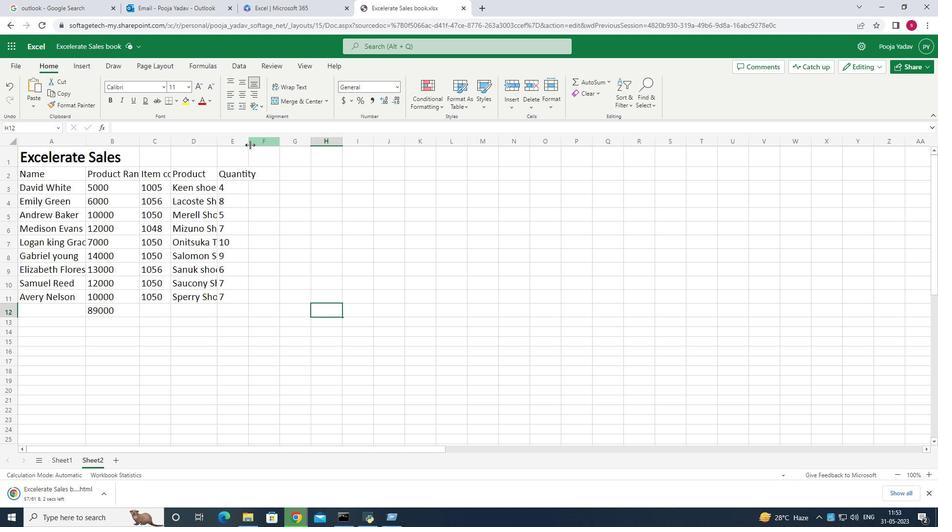 
Action: Mouse moved to (342, 205)
Screenshot: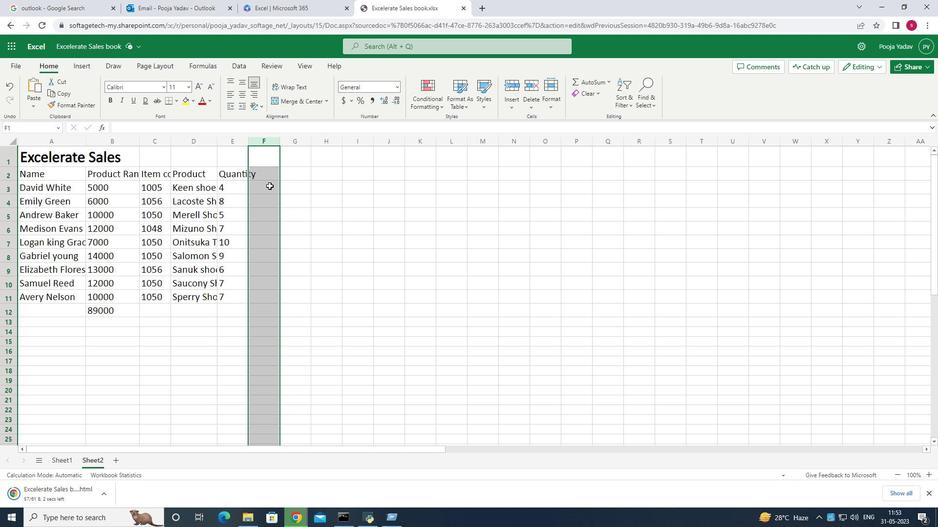 
Action: Mouse pressed left at (342, 205)
Screenshot: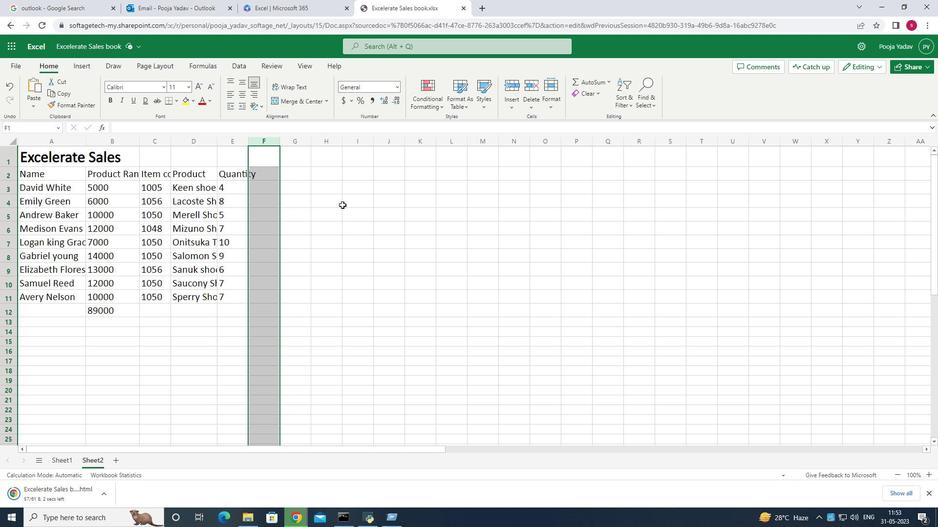 
Action: Mouse moved to (256, 143)
Screenshot: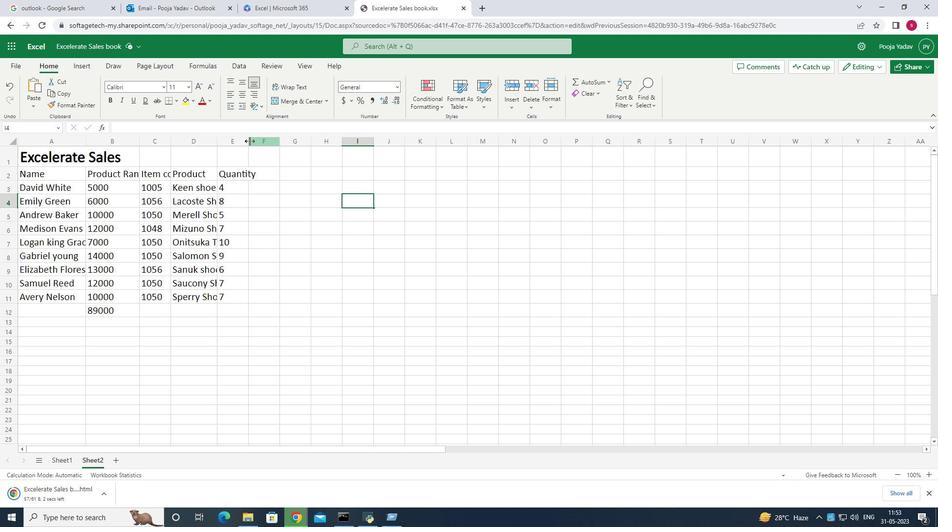
Action: Mouse pressed left at (250, 141)
Screenshot: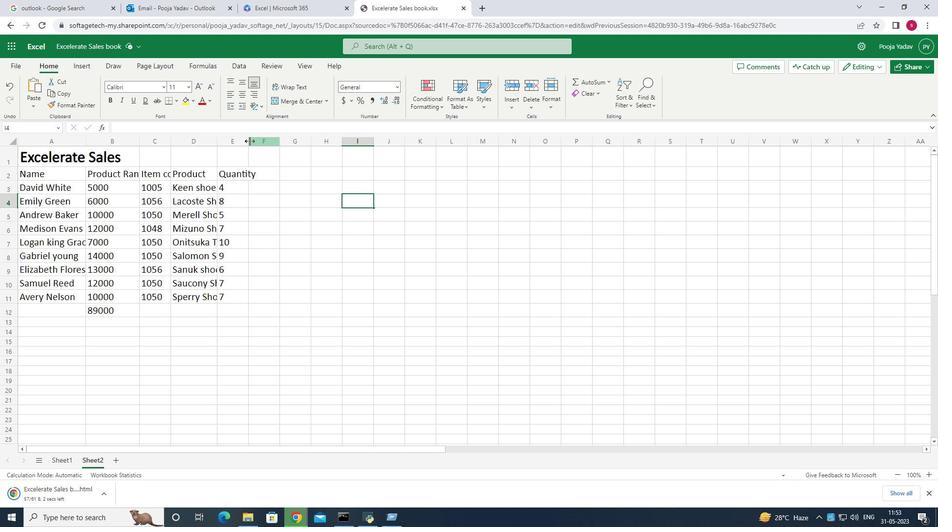 
Action: Mouse moved to (218, 140)
Screenshot: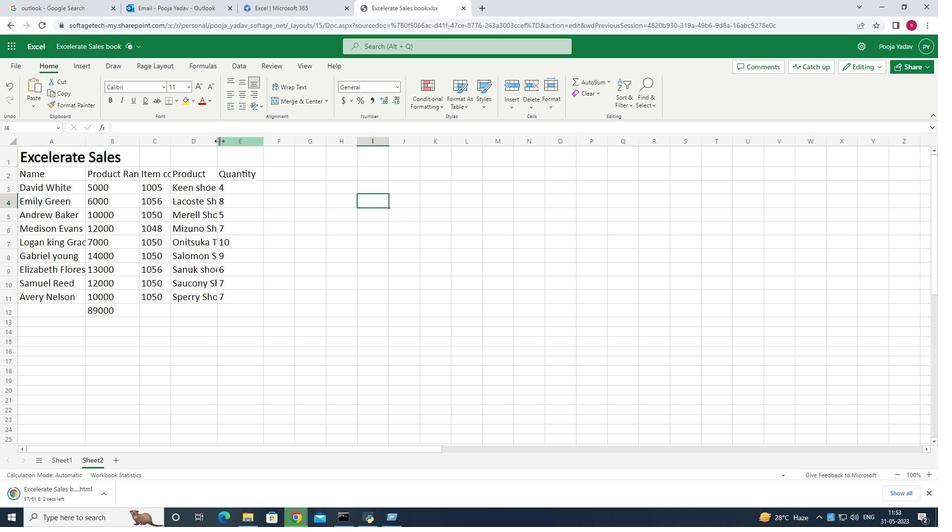 
Action: Mouse pressed left at (218, 140)
Screenshot: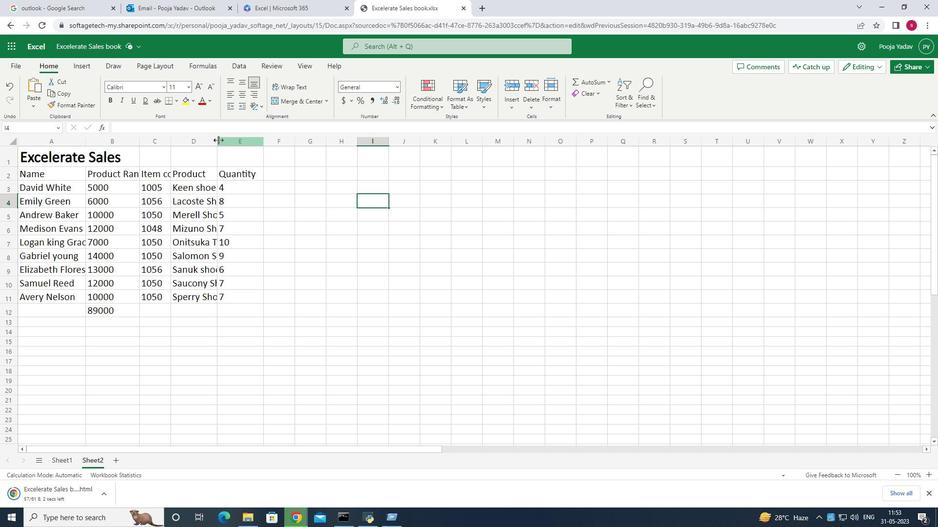 
Action: Mouse moved to (247, 138)
Screenshot: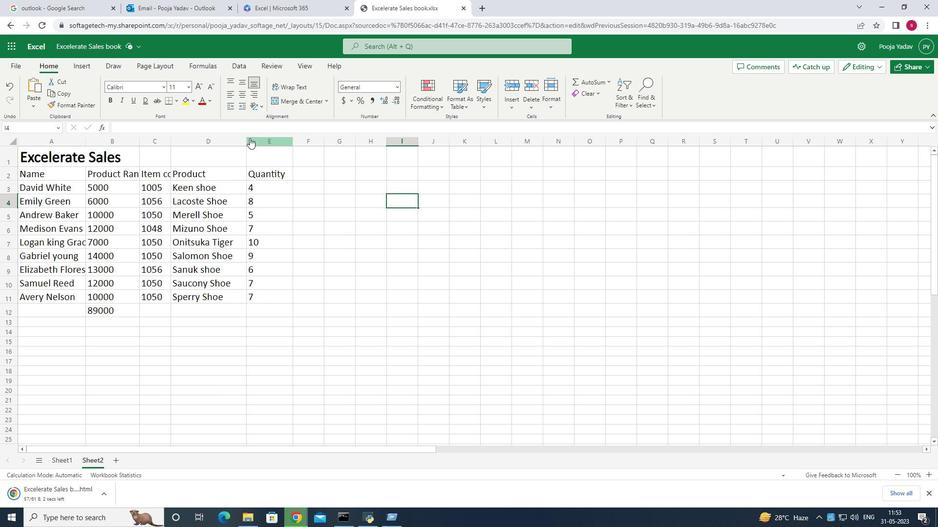 
Action: Mouse pressed left at (247, 138)
Screenshot: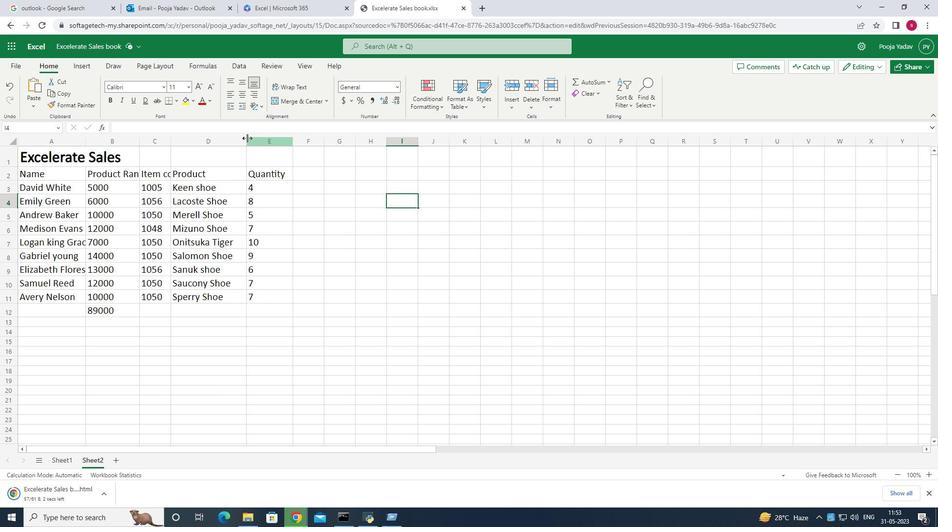 
Action: Mouse moved to (245, 190)
Screenshot: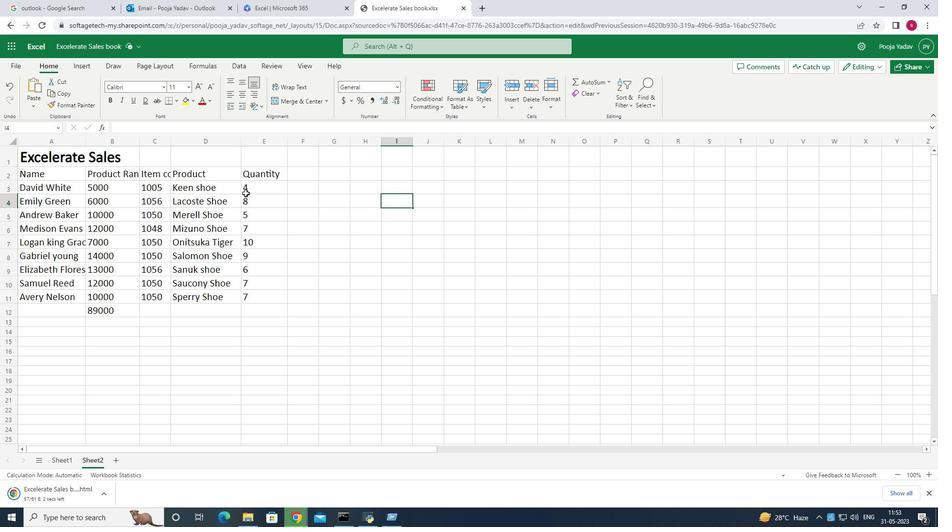 
Action: Mouse pressed left at (245, 190)
Screenshot: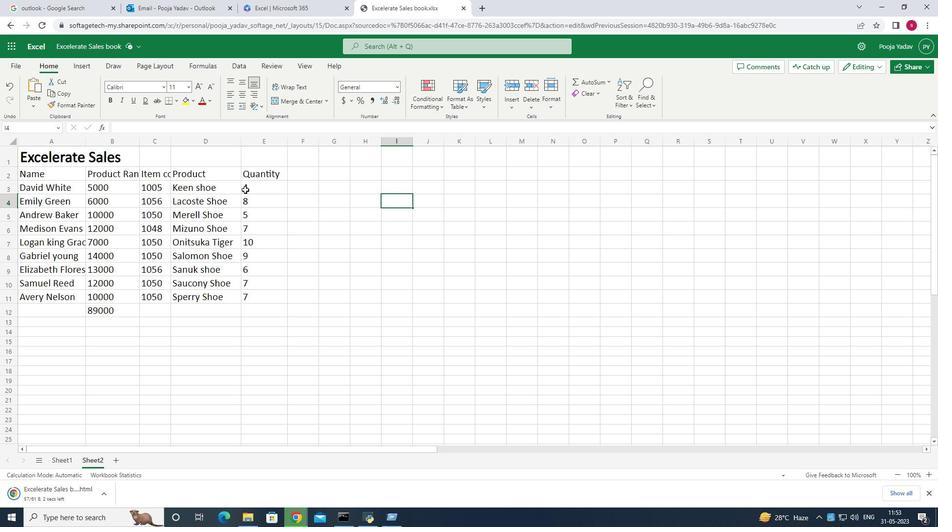 
Action: Mouse moved to (330, 280)
Screenshot: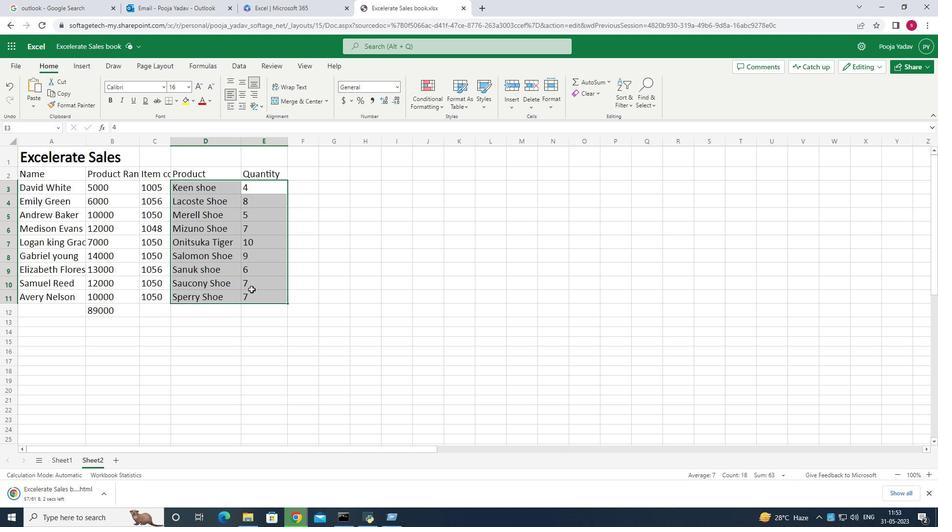 
Action: Mouse pressed left at (330, 280)
Screenshot: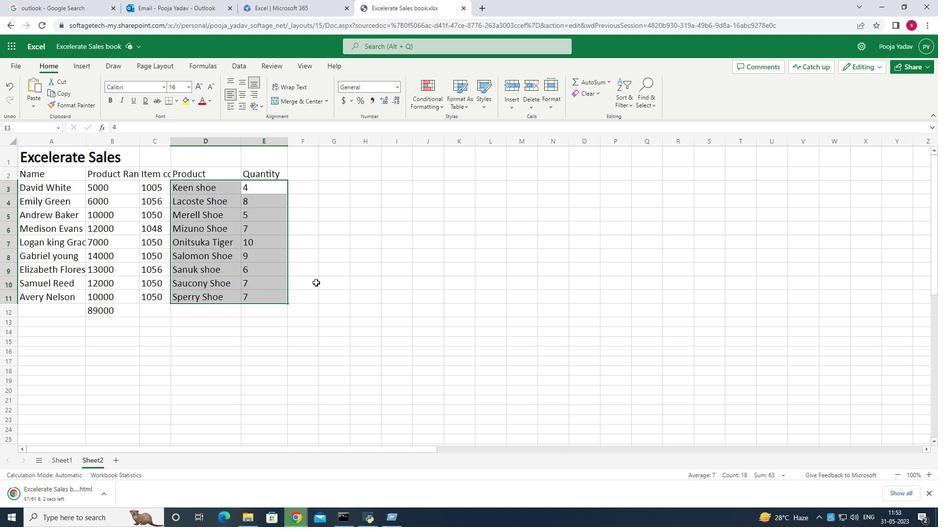 
Action: Mouse moved to (289, 144)
Screenshot: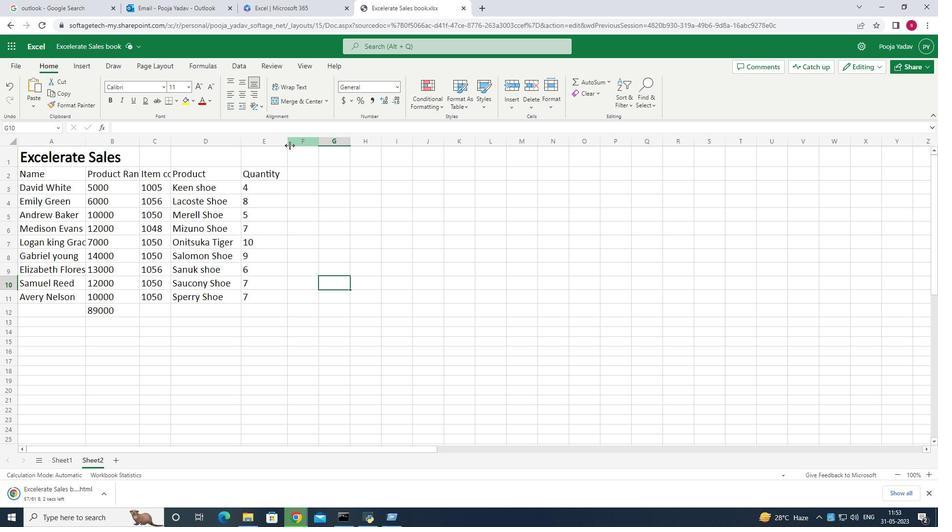 
Action: Mouse pressed left at (289, 144)
Screenshot: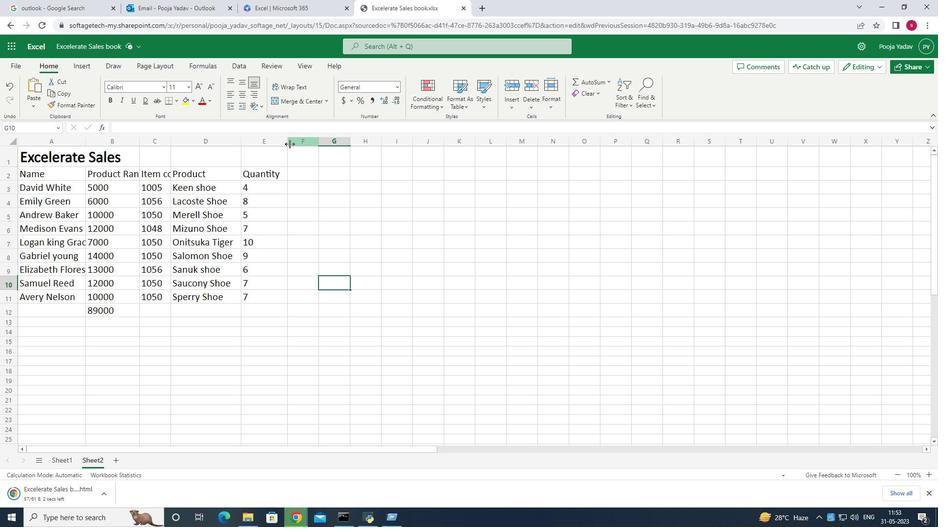 
Action: Mouse moved to (287, 235)
Screenshot: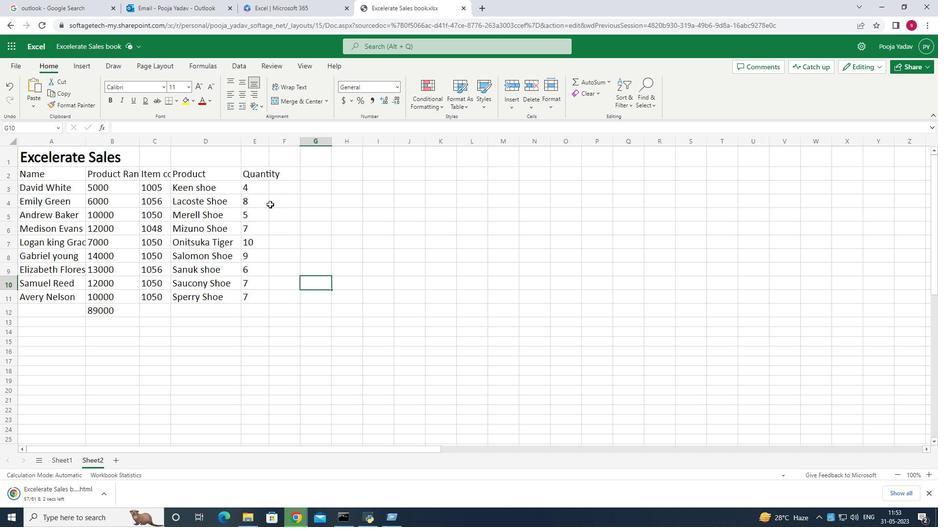 
Action: Mouse pressed left at (287, 235)
Screenshot: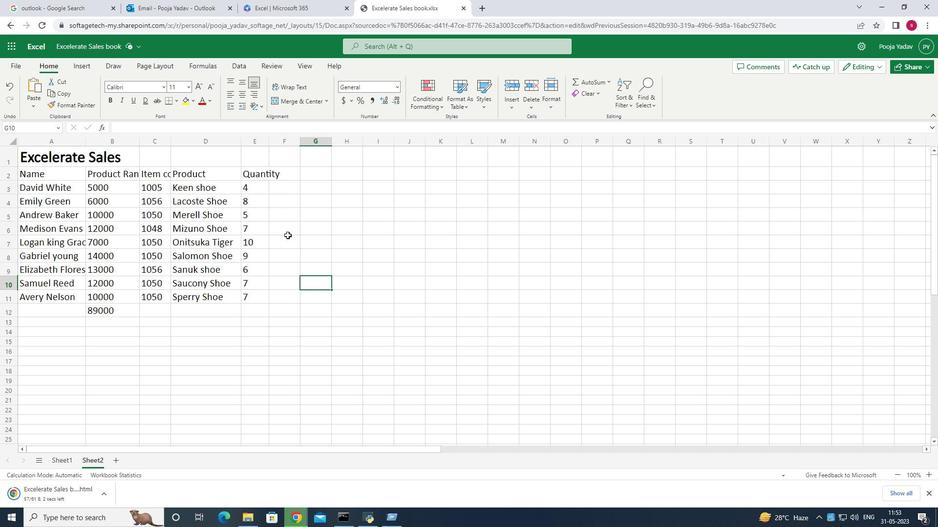 
Action: Mouse moved to (268, 140)
Screenshot: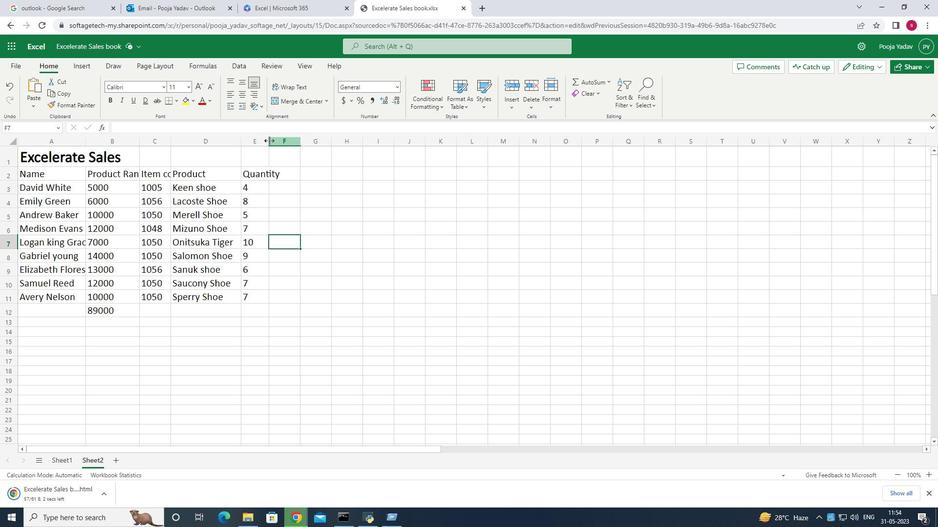 
Action: Mouse pressed left at (268, 140)
Screenshot: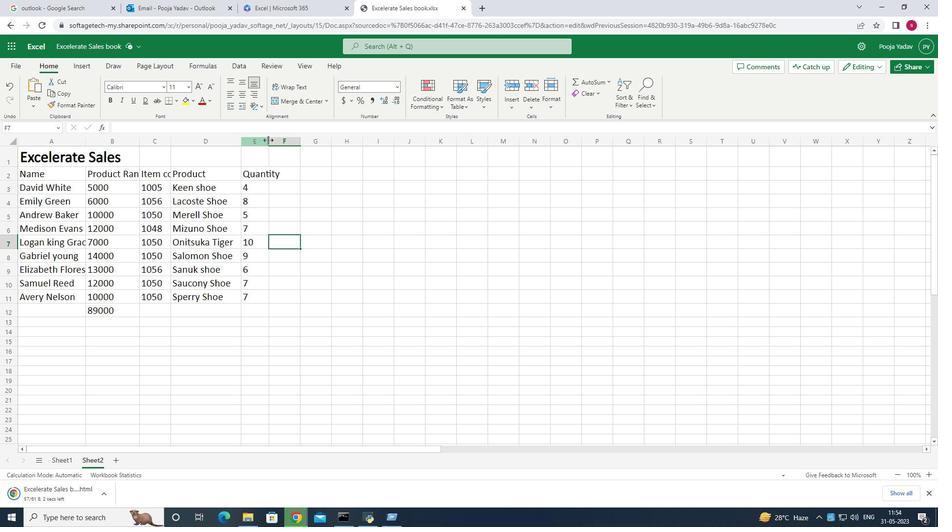 
Action: Mouse moved to (140, 143)
Screenshot: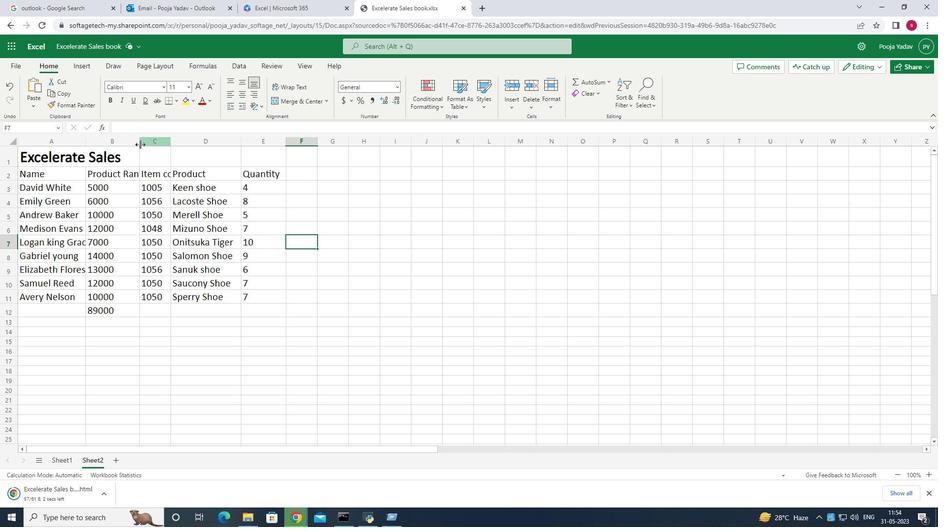 
Action: Mouse pressed left at (140, 143)
Screenshot: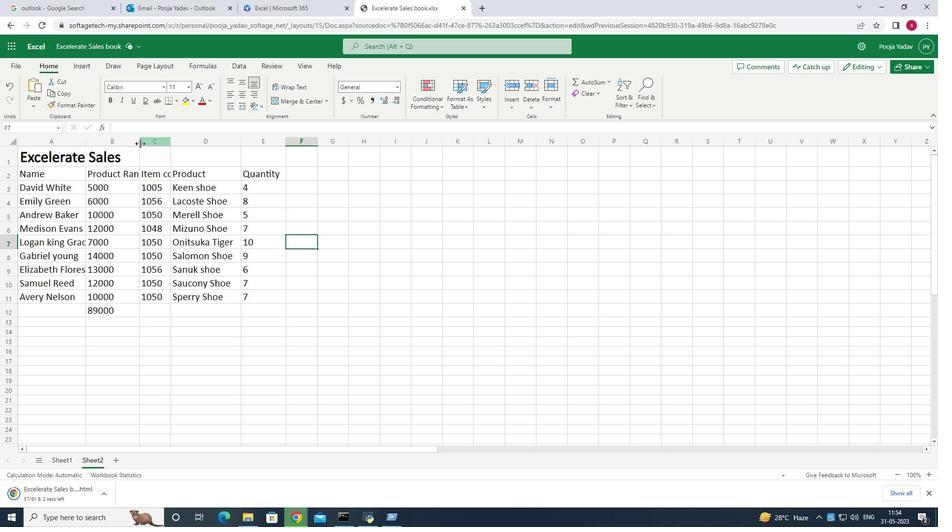 
Action: Mouse moved to (141, 141)
Screenshot: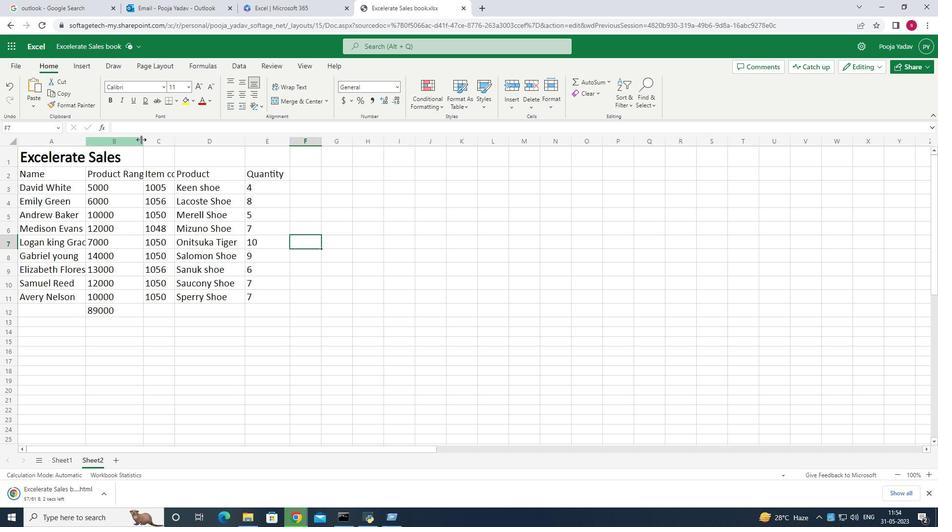 
Action: Mouse pressed left at (141, 141)
Screenshot: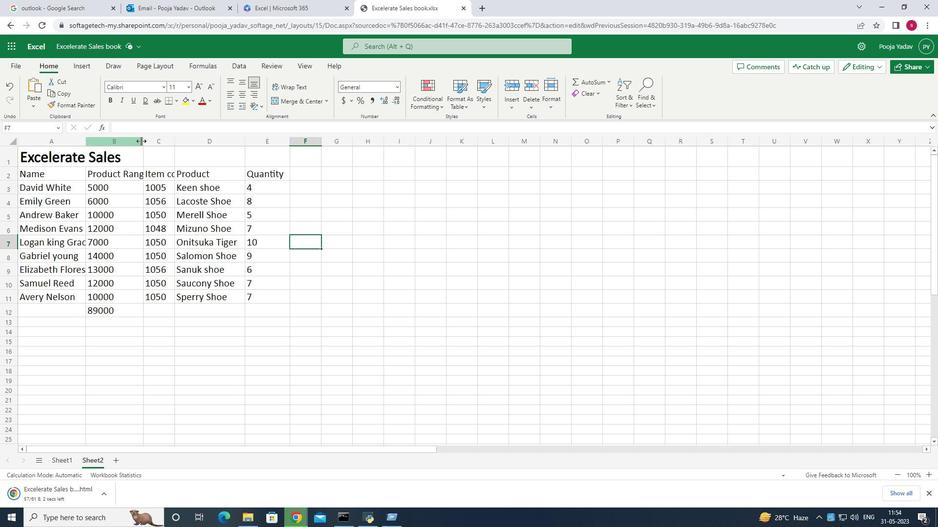 
Action: Mouse moved to (150, 140)
Screenshot: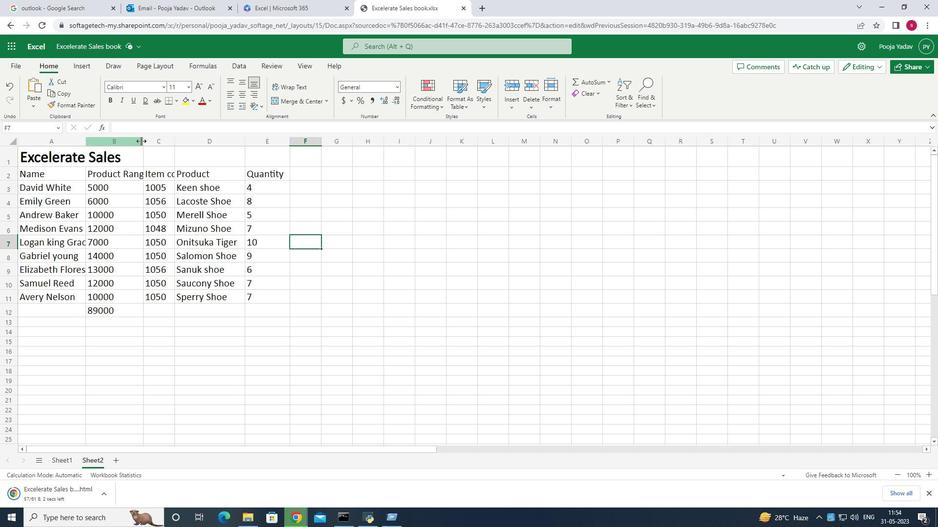 
Action: Mouse pressed left at (150, 140)
Screenshot: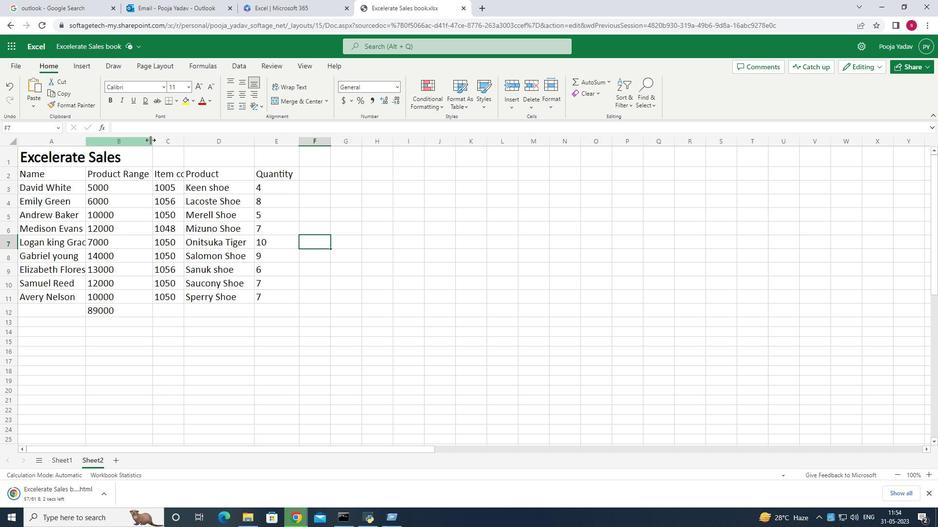 
Action: Mouse moved to (210, 175)
Screenshot: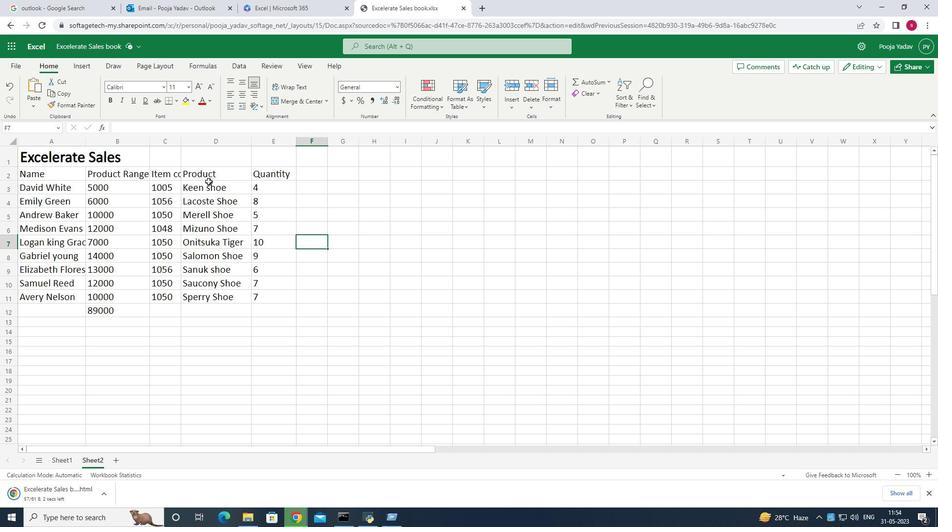
Action: Mouse pressed left at (210, 175)
Screenshot: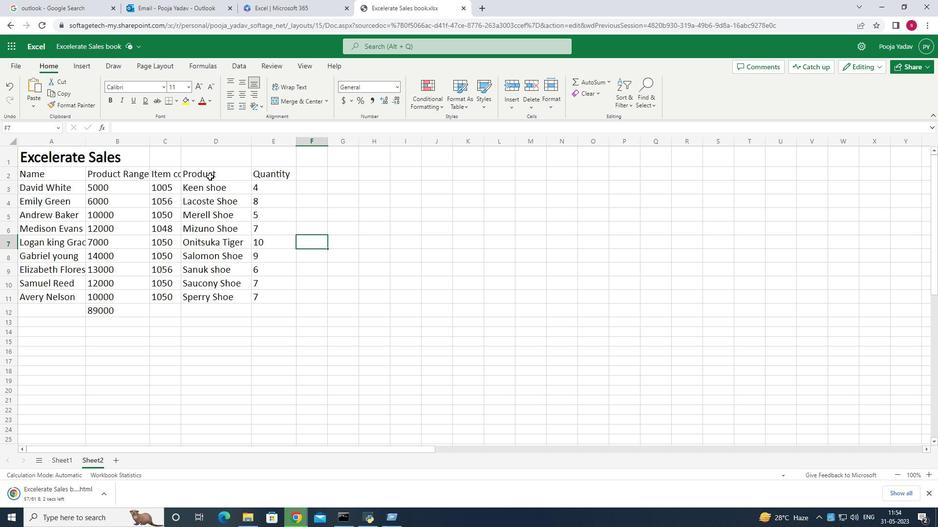 
Action: Mouse moved to (274, 174)
Screenshot: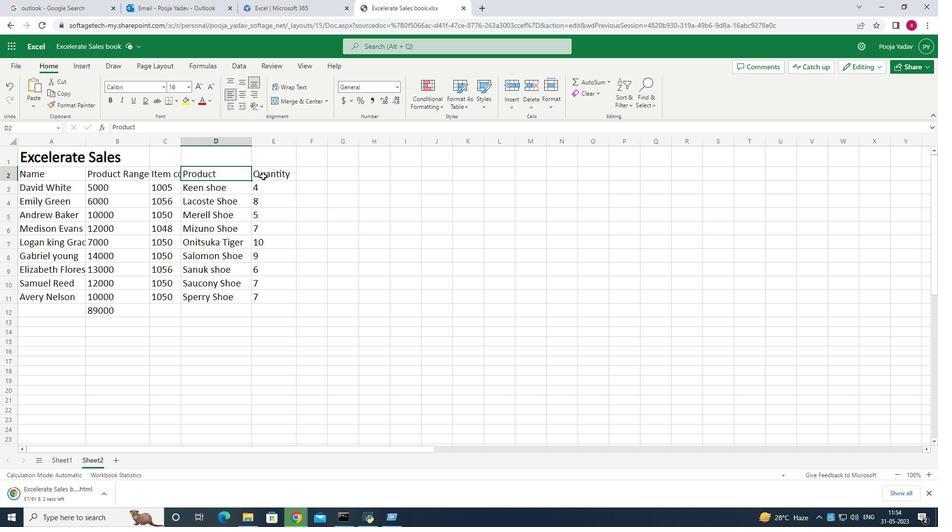 
Action: Mouse pressed left at (274, 174)
Screenshot: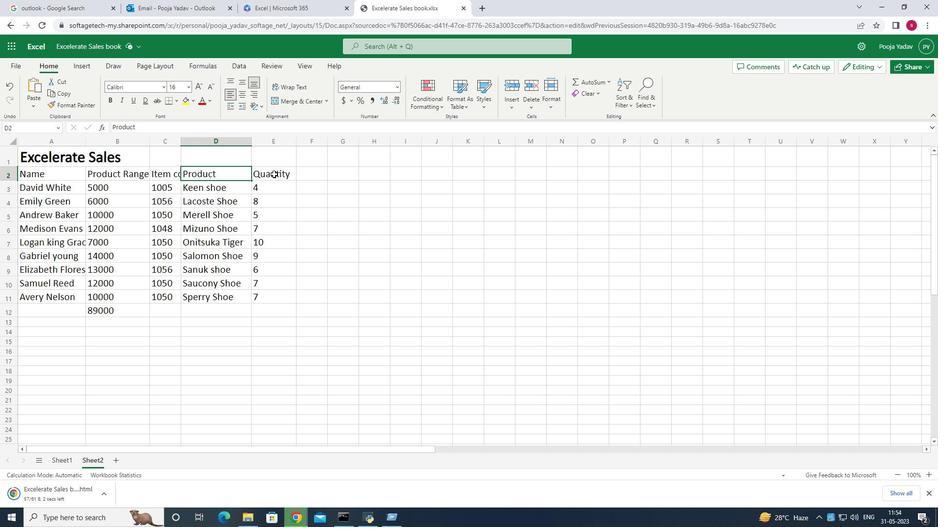 
Action: Mouse moved to (236, 204)
Screenshot: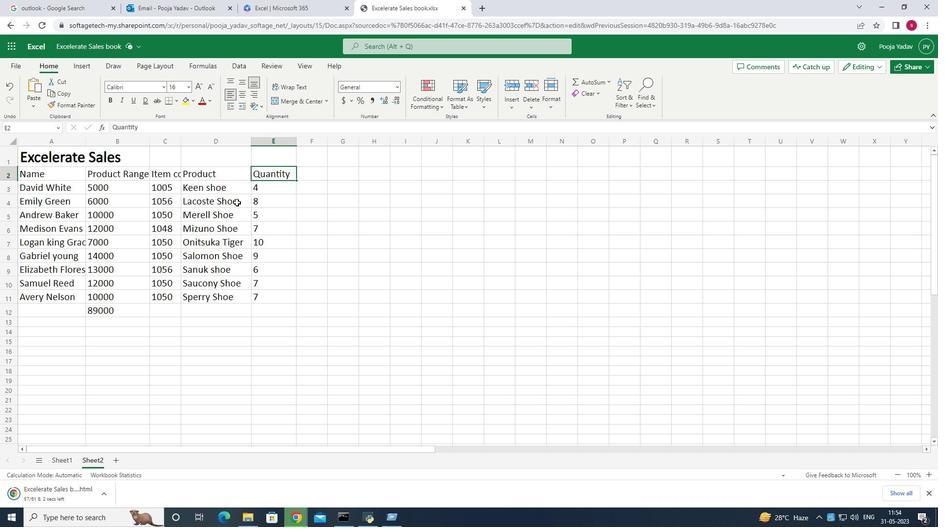
